 Task: Find a one-way business class flight for 2 passengers from Siwa Oasis to Punta Cana on October 14, and filter by specific airlines.
Action: Mouse pressed left at (337, 194)
Screenshot: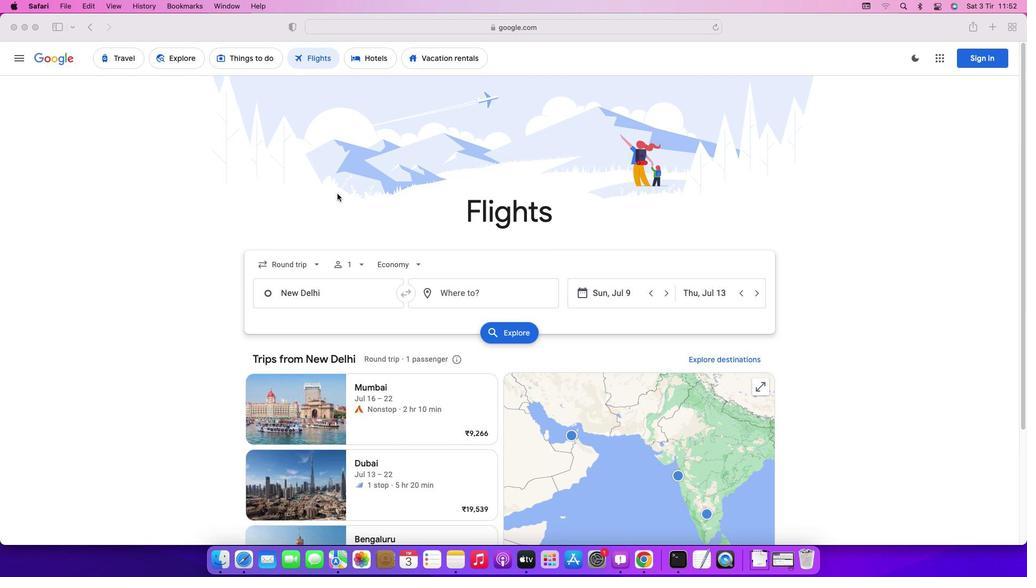 
Action: Mouse moved to (306, 263)
Screenshot: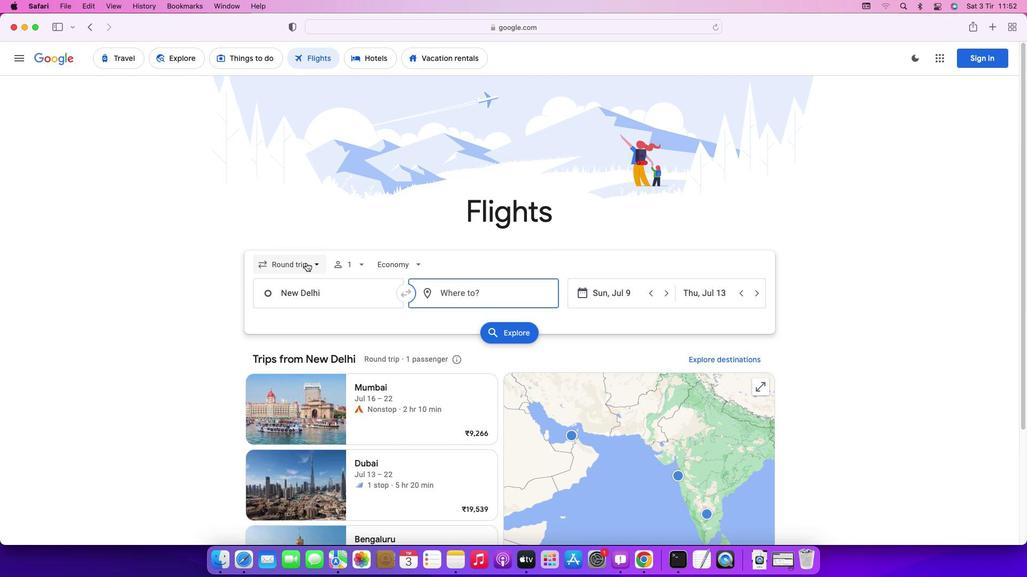 
Action: Mouse pressed left at (306, 263)
Screenshot: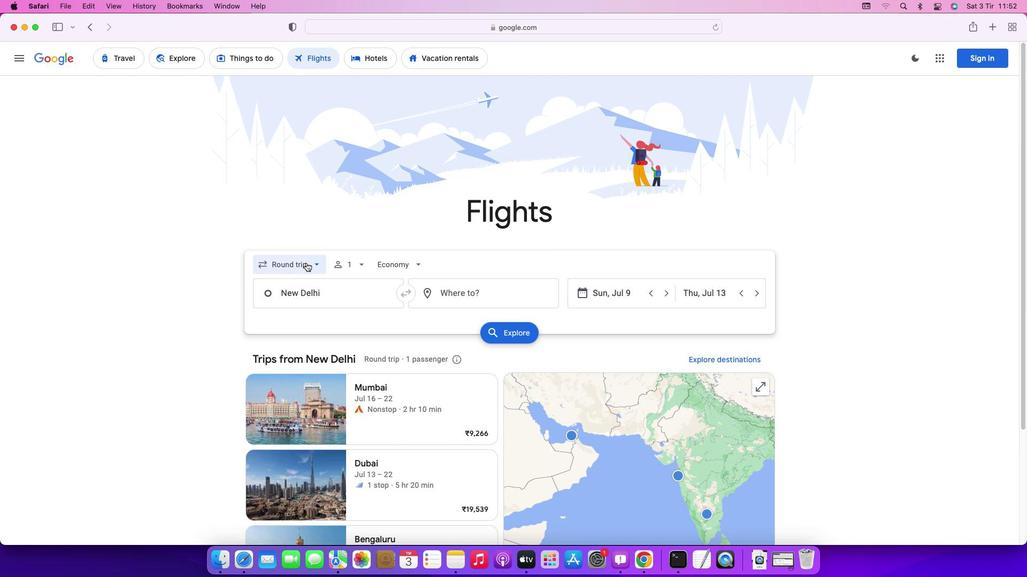 
Action: Mouse moved to (298, 317)
Screenshot: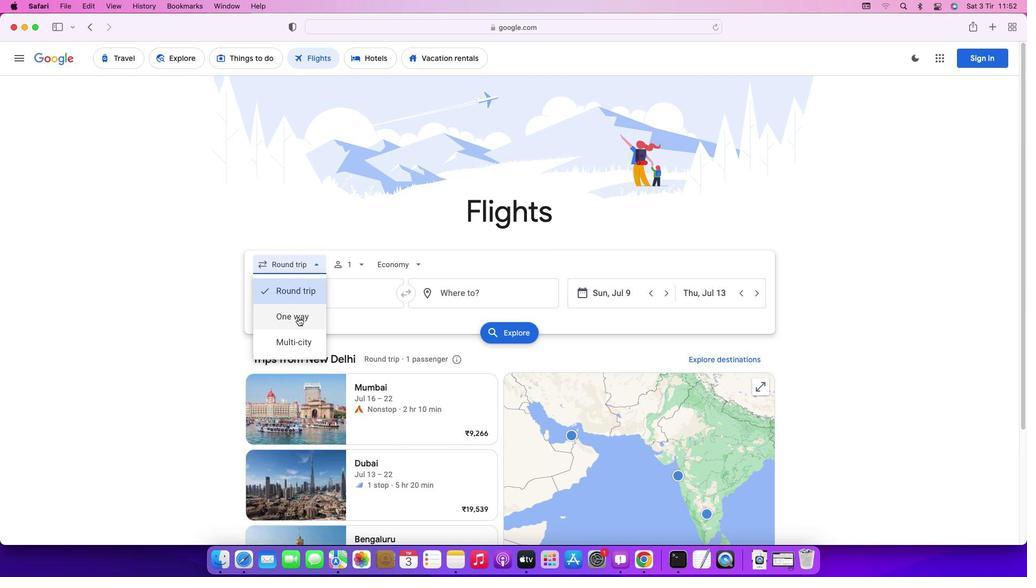
Action: Mouse pressed left at (298, 317)
Screenshot: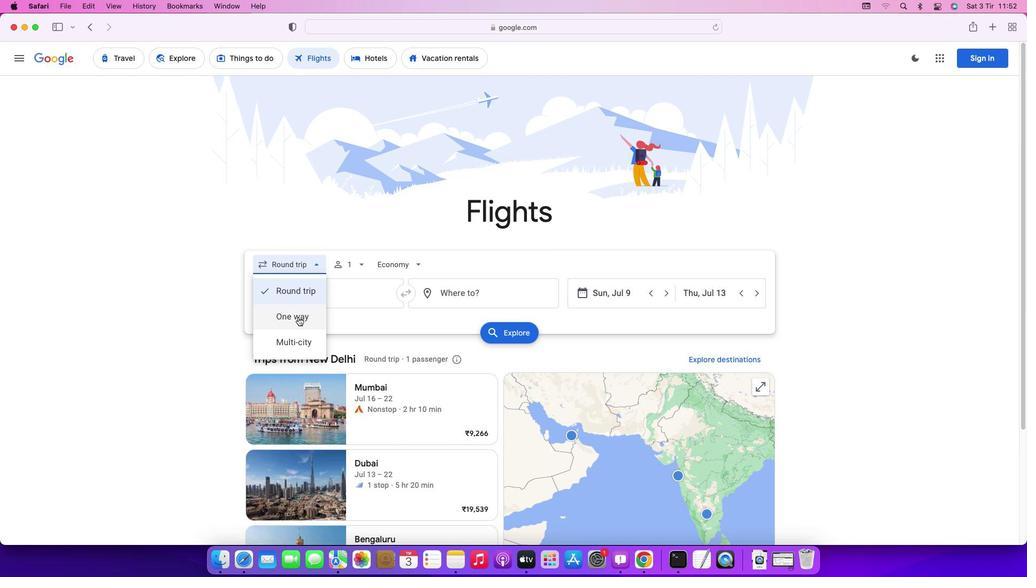 
Action: Mouse moved to (353, 265)
Screenshot: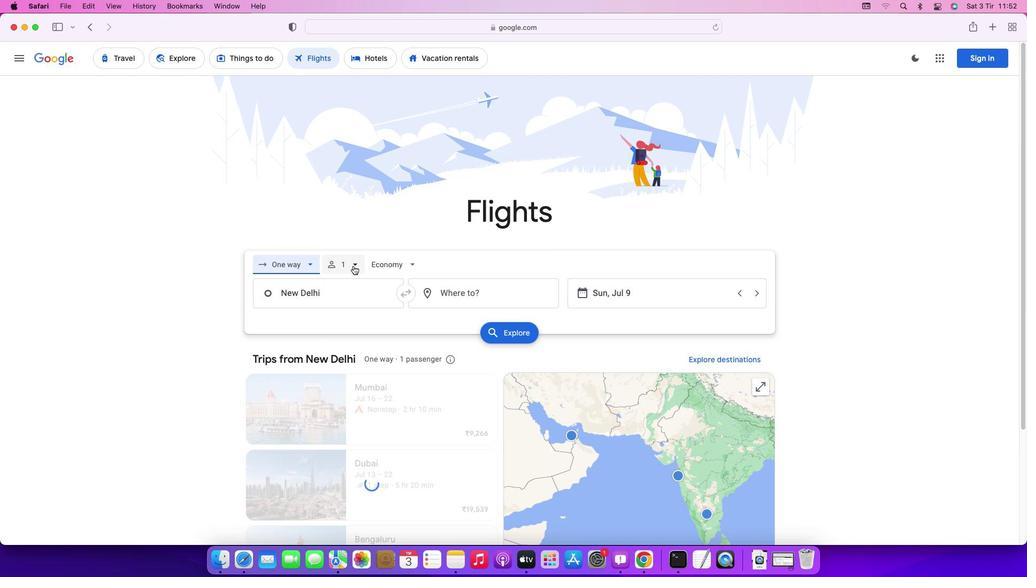 
Action: Mouse pressed left at (353, 265)
Screenshot: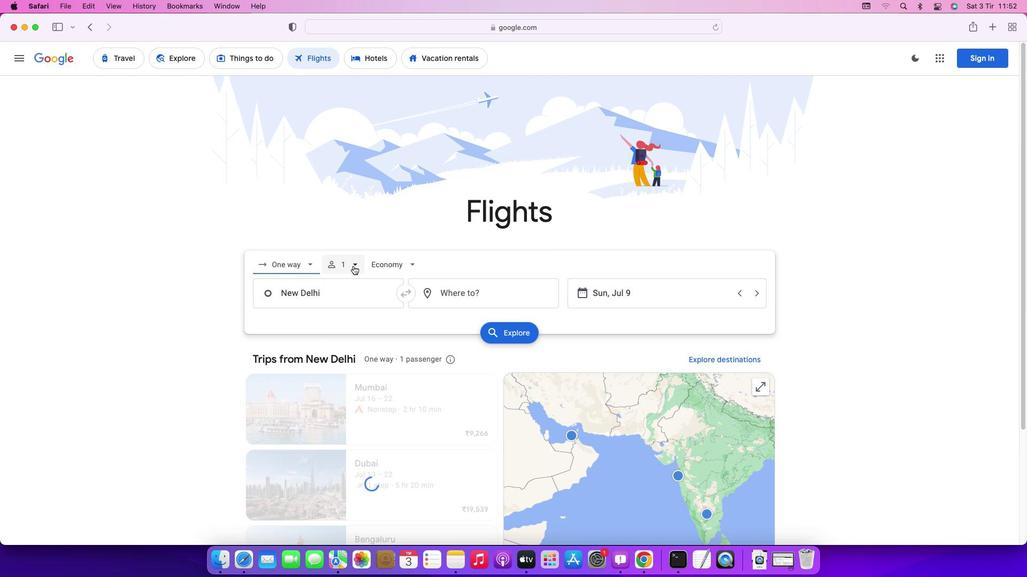 
Action: Mouse moved to (438, 292)
Screenshot: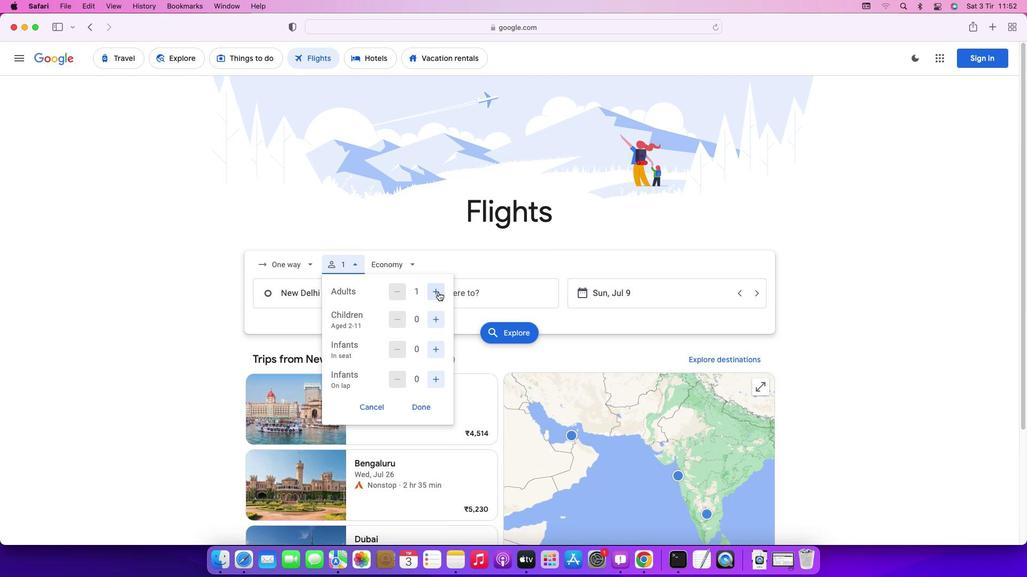 
Action: Mouse pressed left at (438, 292)
Screenshot: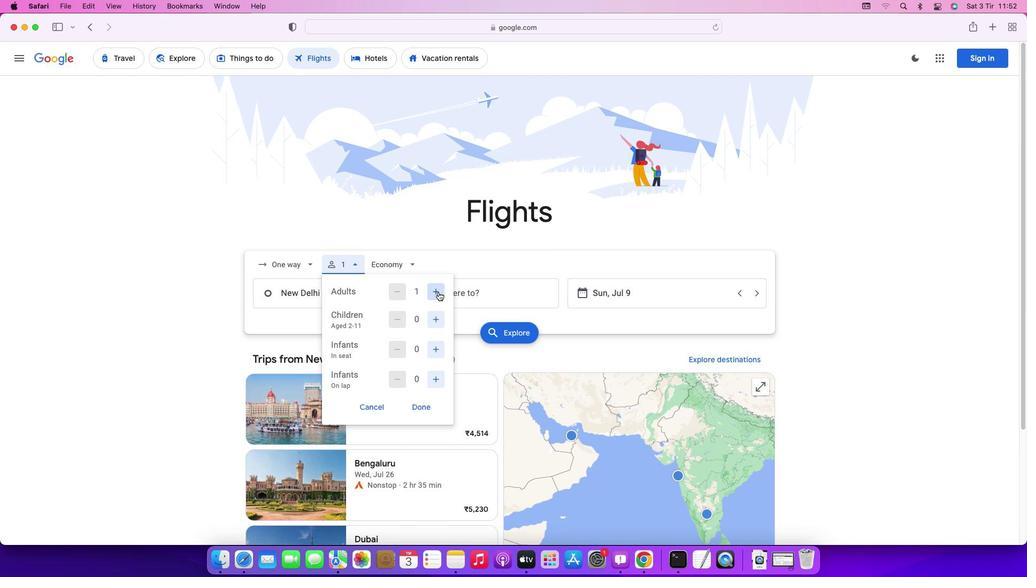 
Action: Mouse moved to (422, 407)
Screenshot: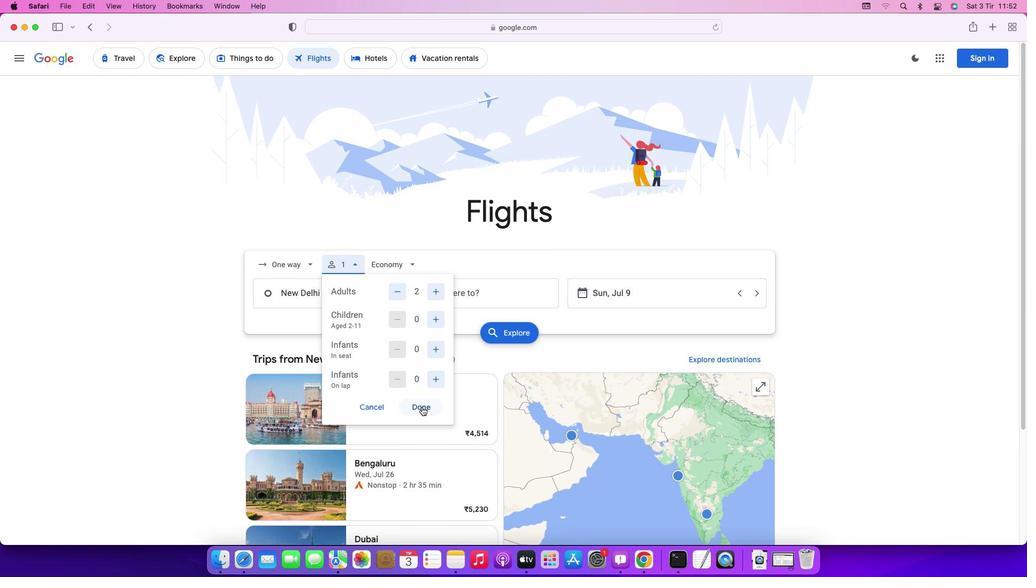
Action: Mouse pressed left at (422, 407)
Screenshot: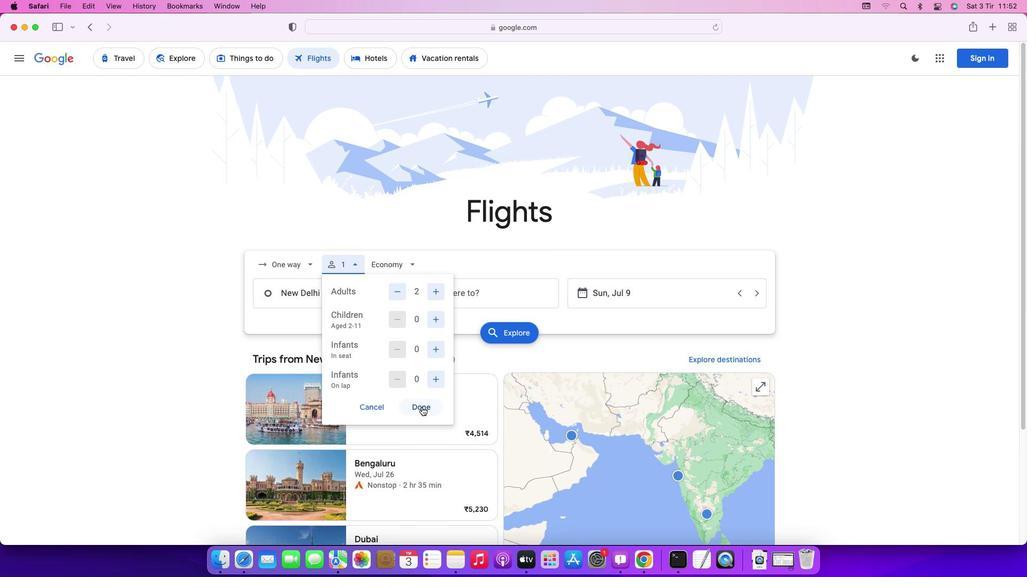 
Action: Mouse moved to (400, 266)
Screenshot: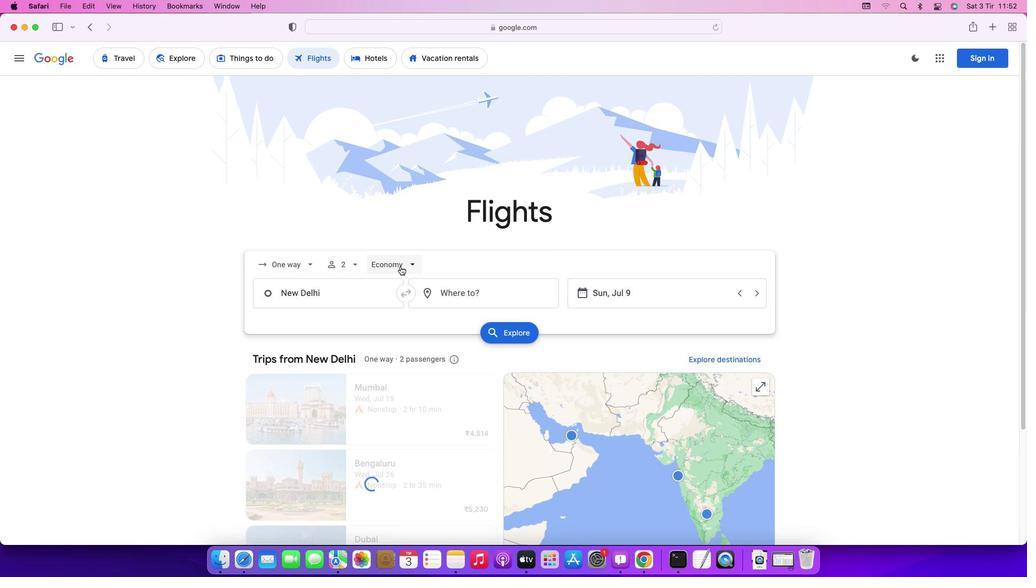 
Action: Mouse pressed left at (400, 266)
Screenshot: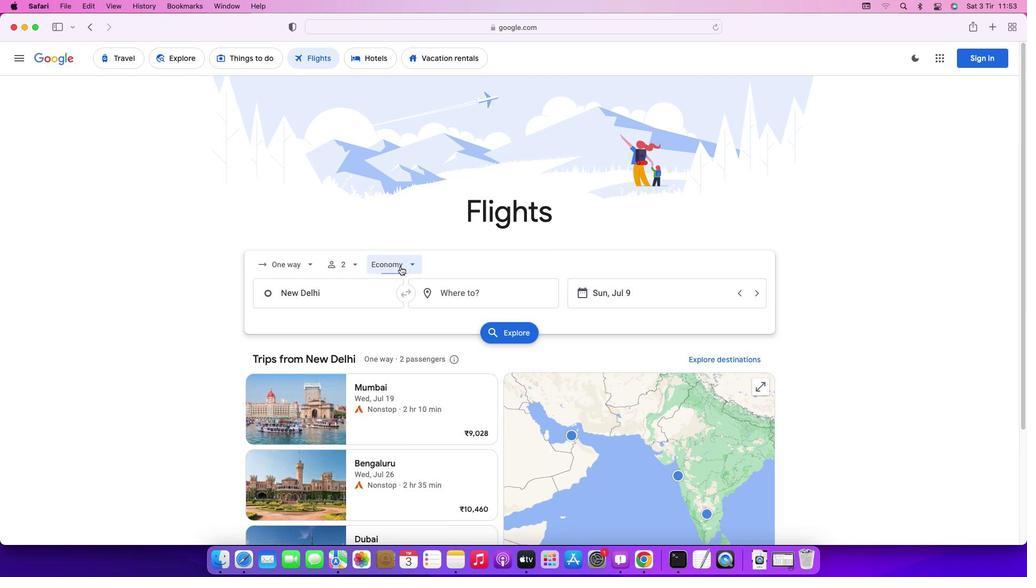 
Action: Mouse moved to (416, 340)
Screenshot: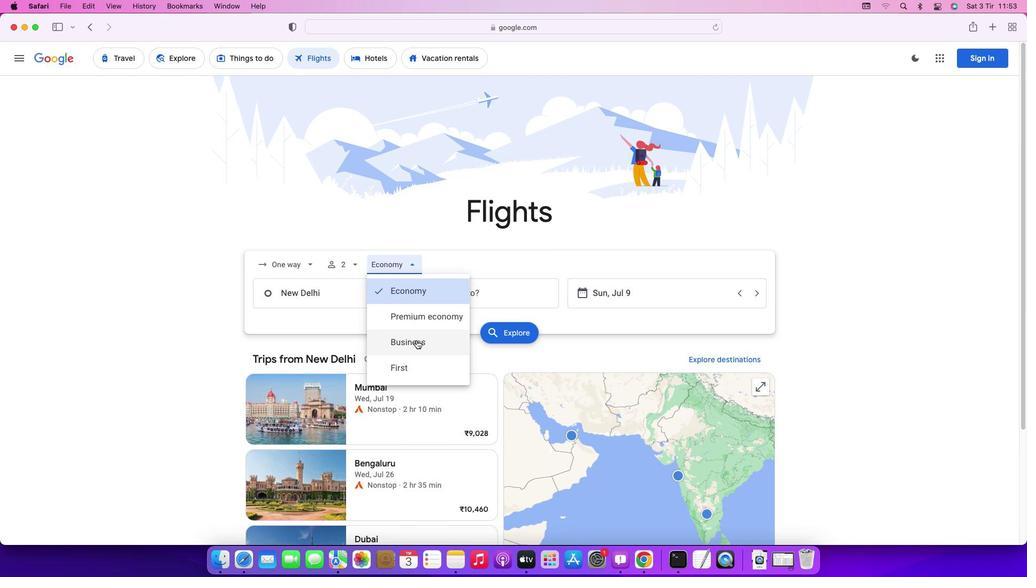 
Action: Mouse pressed left at (416, 340)
Screenshot: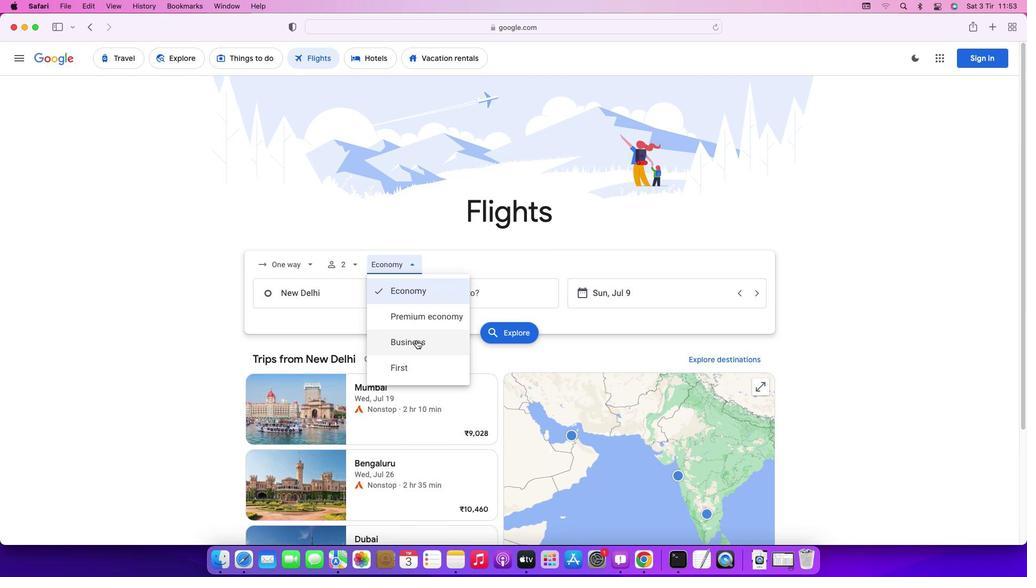 
Action: Mouse moved to (326, 292)
Screenshot: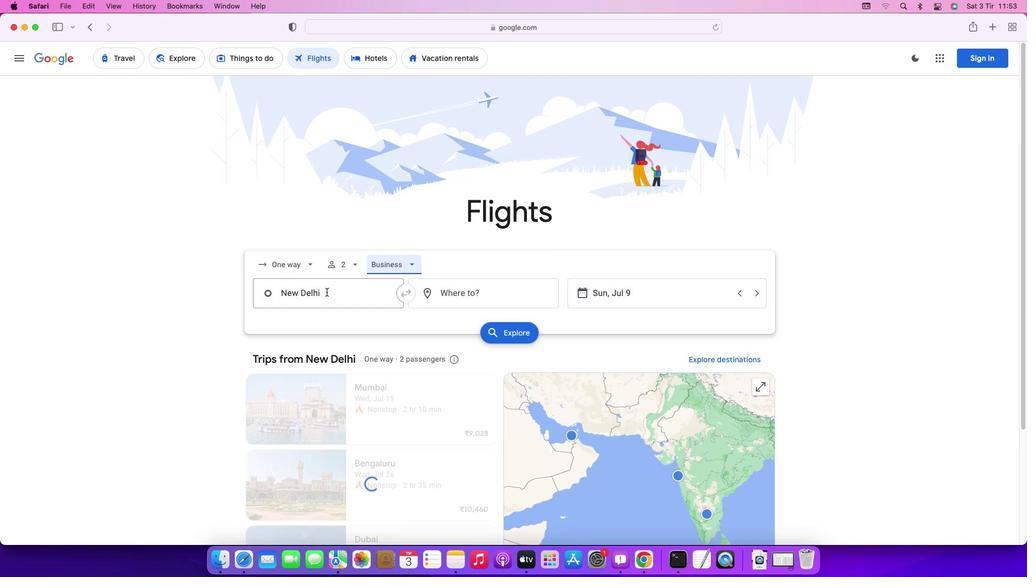 
Action: Mouse pressed left at (326, 292)
Screenshot: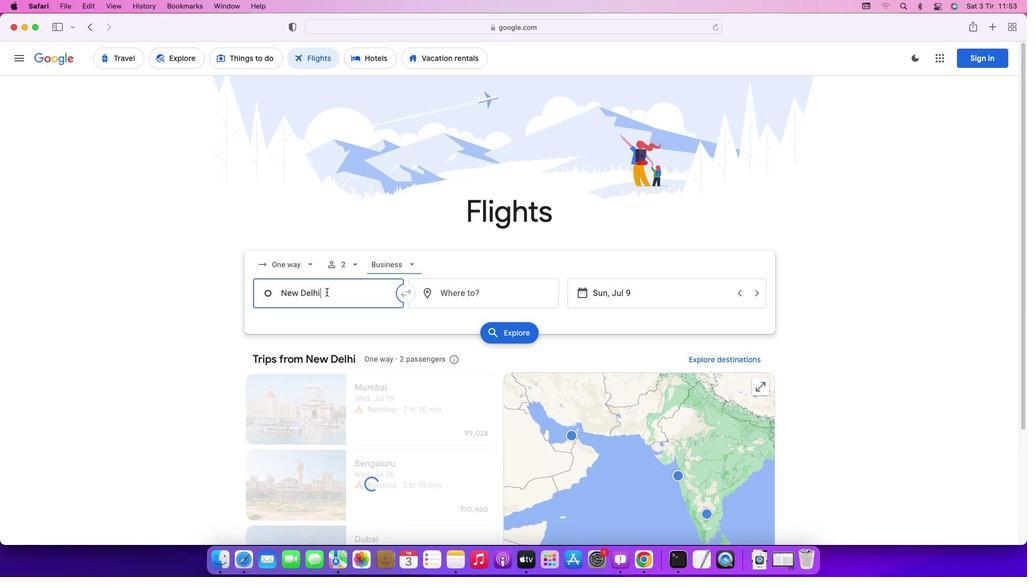 
Action: Key pressed Key.backspaceKey.caps_lock'S'Key.caps_lock'i''w''a'Key.enter
Screenshot: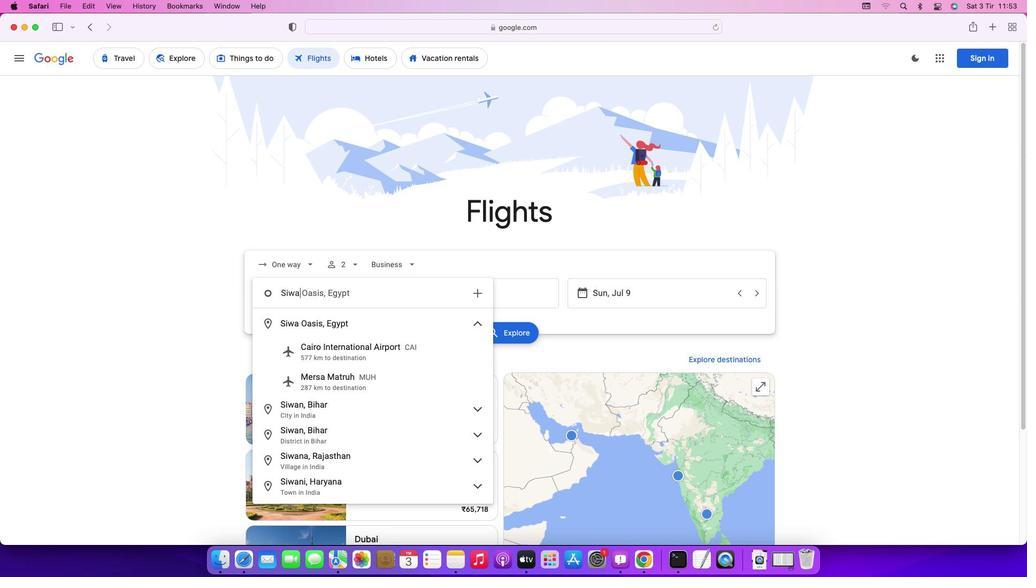 
Action: Mouse moved to (468, 294)
Screenshot: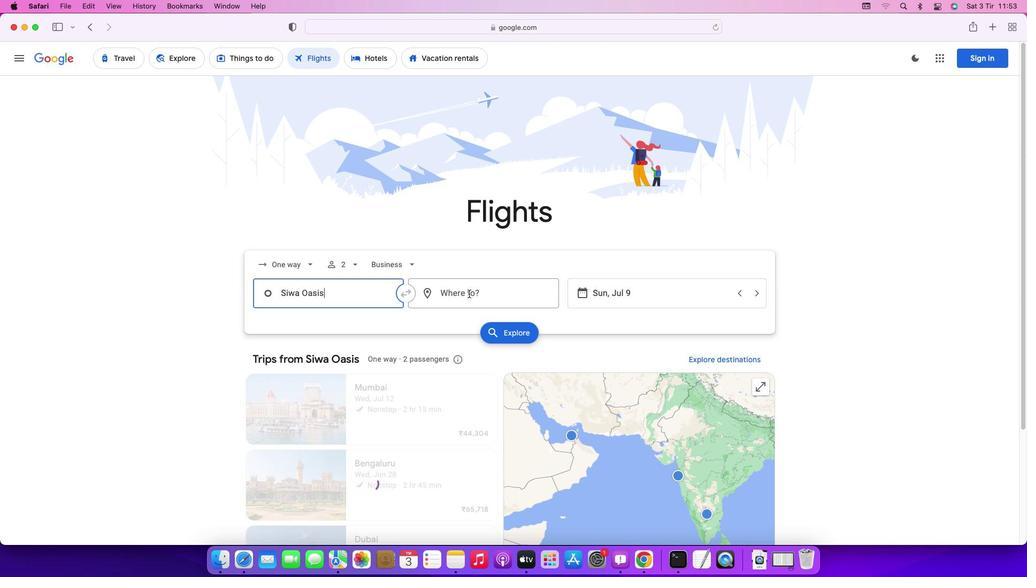 
Action: Mouse pressed left at (468, 294)
Screenshot: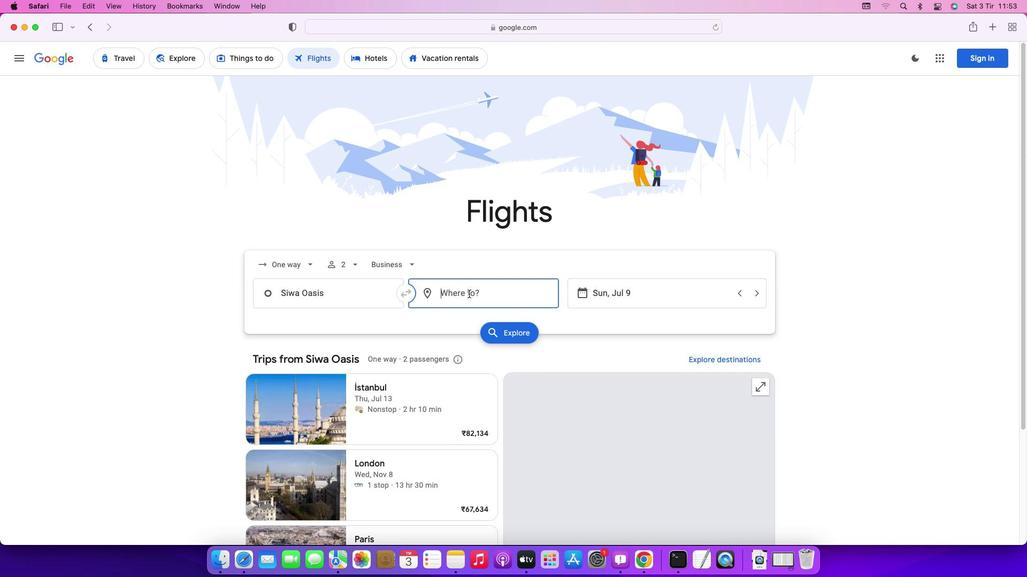 
Action: Key pressed Key.caps_lock'P'Key.caps_lock'u''n''t''a'Key.spaceKey.caps_lock'C'Key.caps_lock'a''n''a'Key.enter
Screenshot: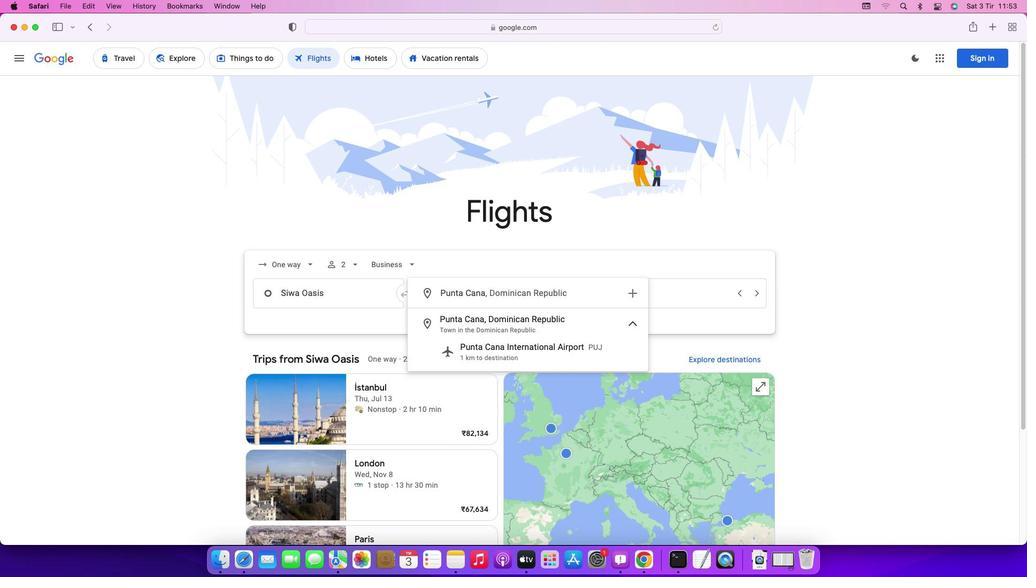 
Action: Mouse moved to (647, 298)
Screenshot: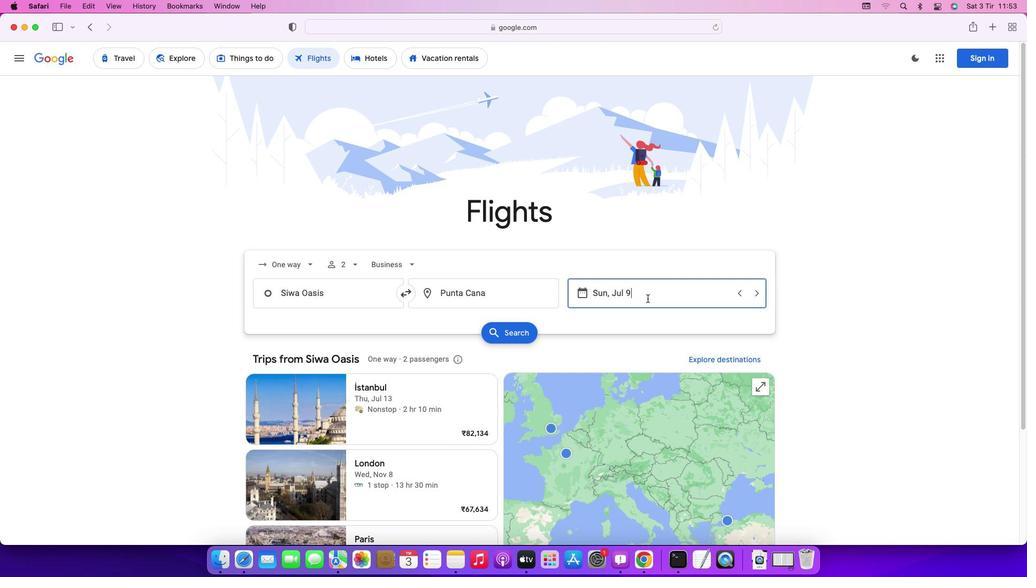 
Action: Mouse pressed left at (647, 298)
Screenshot: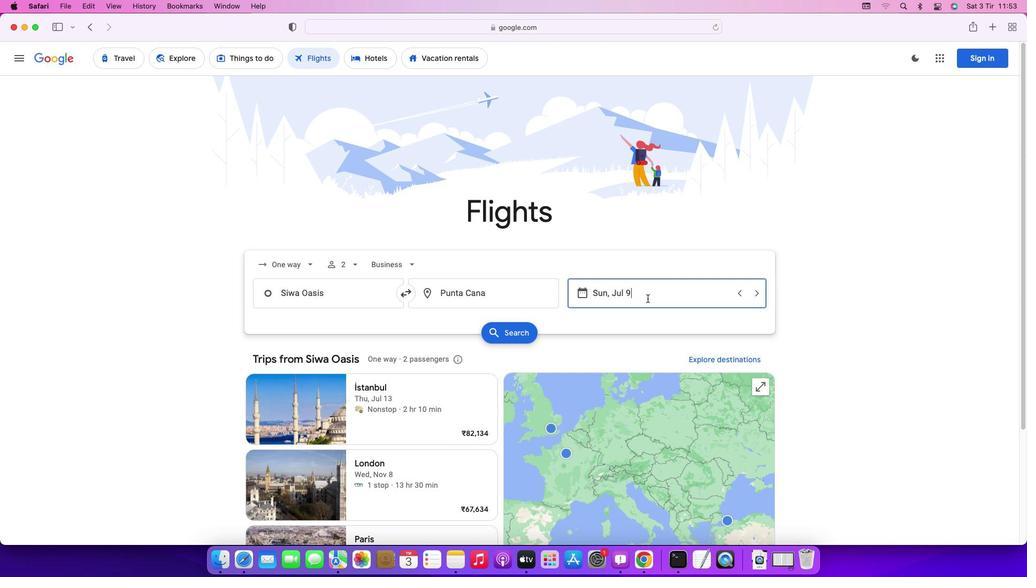 
Action: Mouse moved to (775, 402)
Screenshot: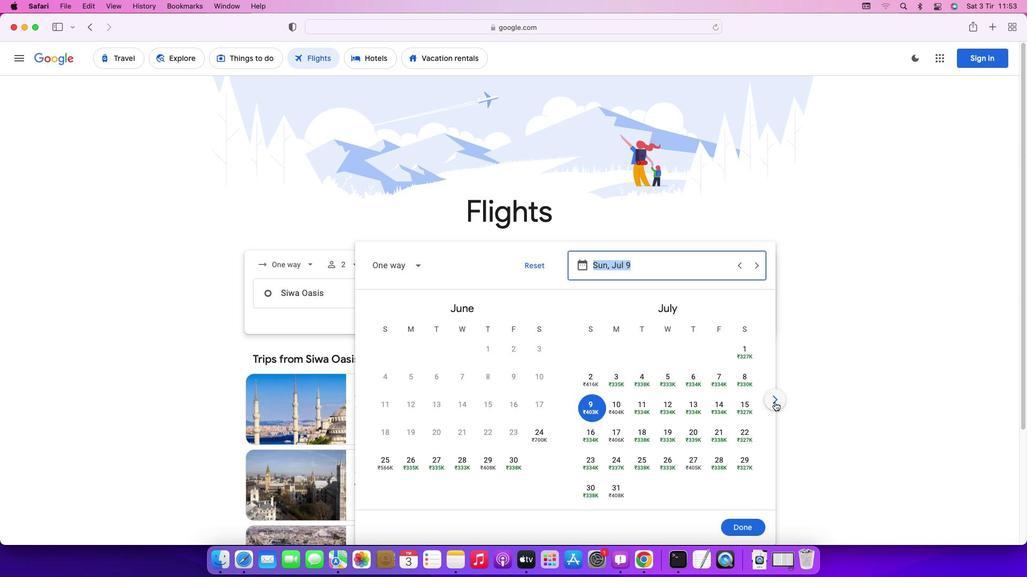 
Action: Mouse pressed left at (775, 402)
Screenshot: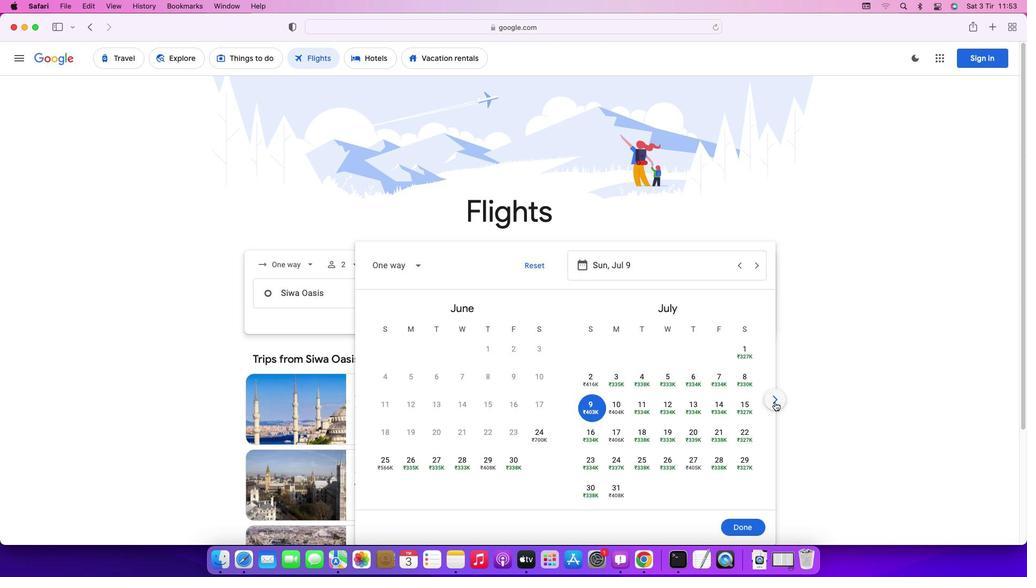 
Action: Mouse pressed left at (775, 402)
Screenshot: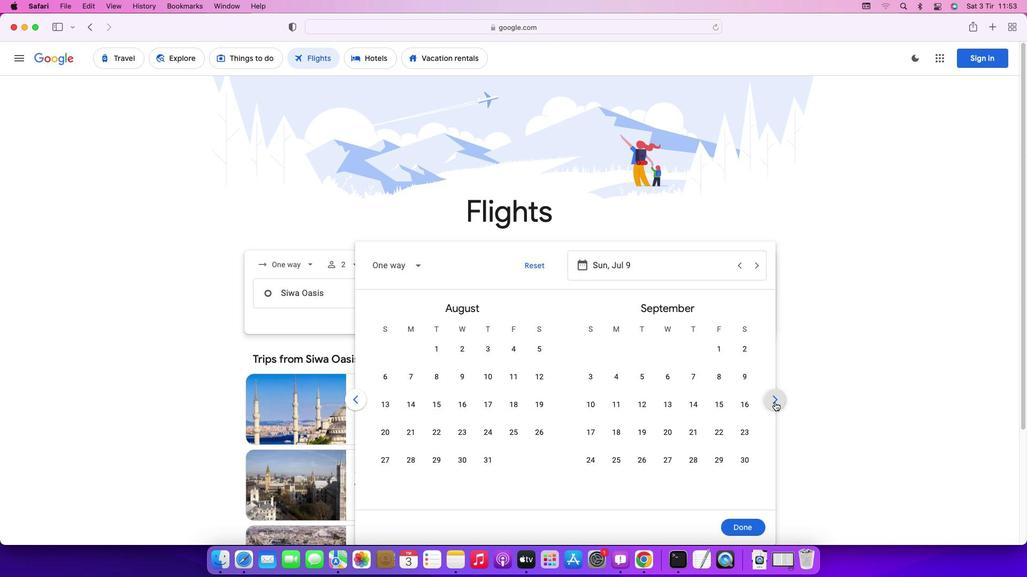 
Action: Mouse pressed left at (775, 402)
Screenshot: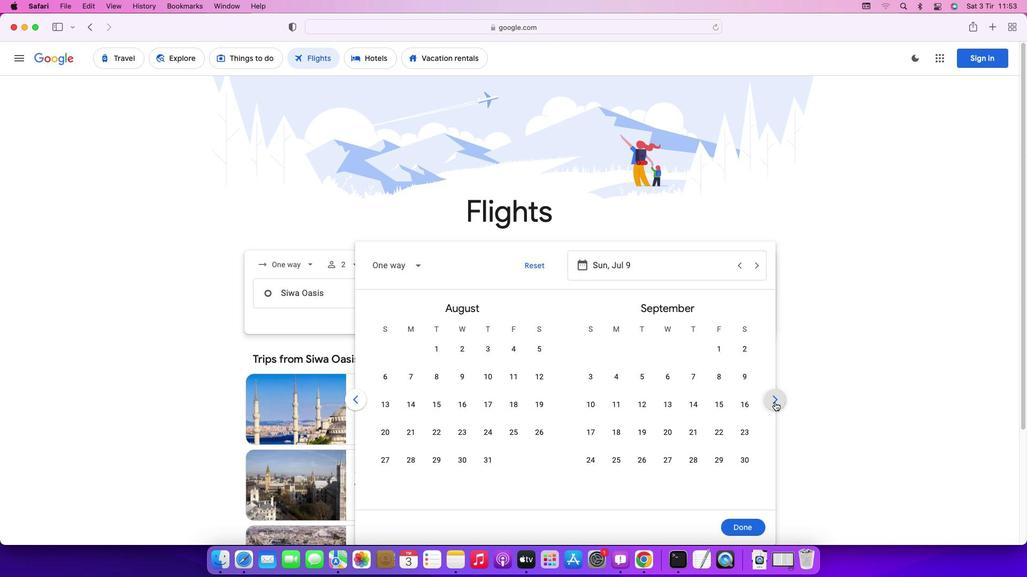 
Action: Mouse moved to (735, 372)
Screenshot: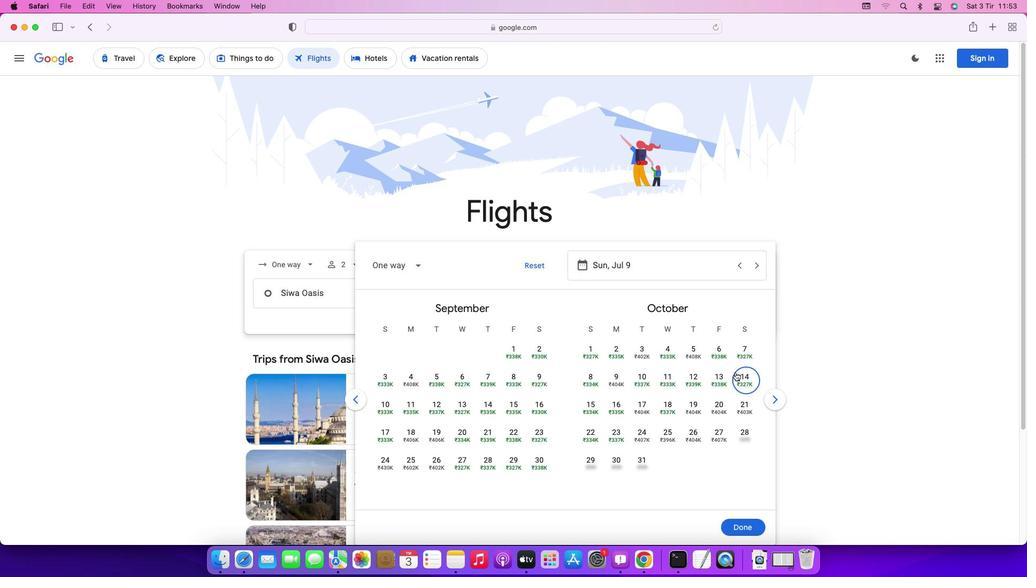 
Action: Mouse pressed left at (735, 372)
Screenshot: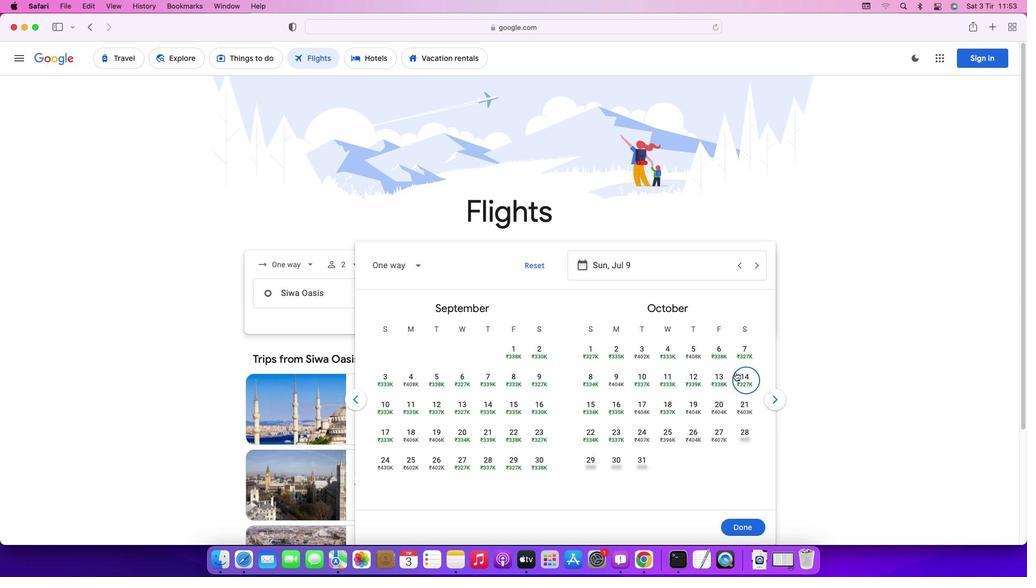 
Action: Mouse moved to (747, 530)
Screenshot: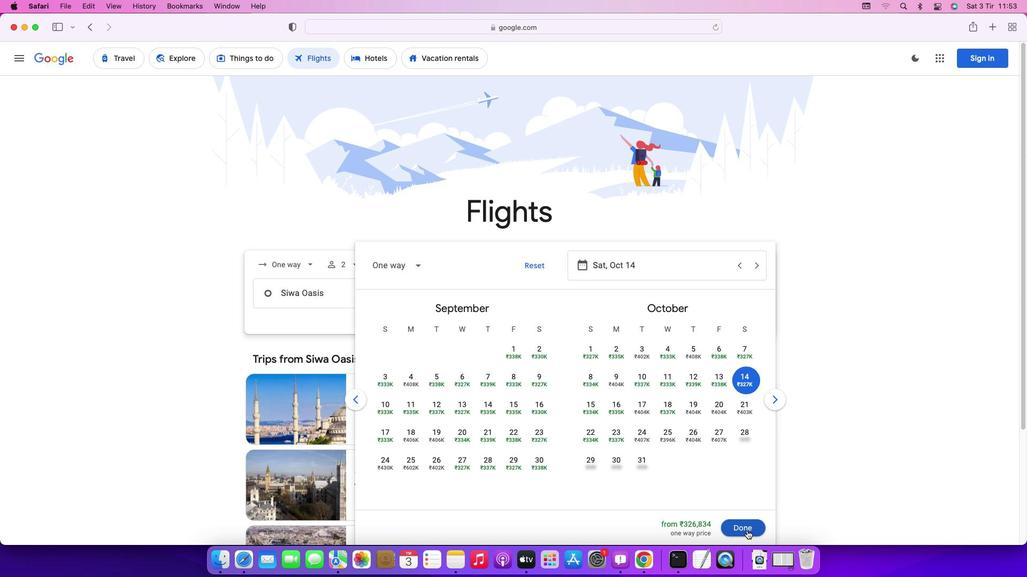 
Action: Mouse pressed left at (747, 530)
Screenshot: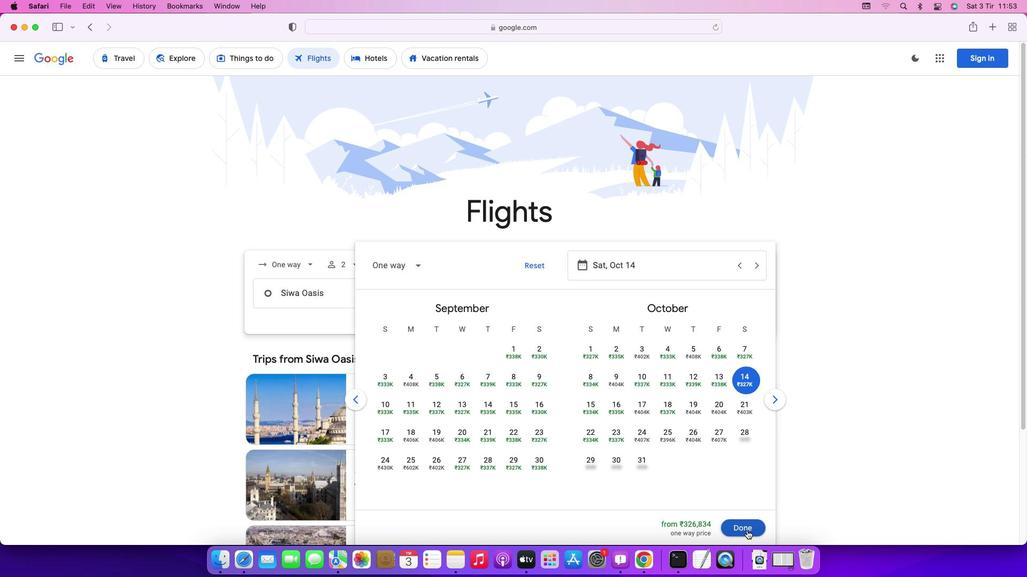 
Action: Mouse moved to (517, 337)
Screenshot: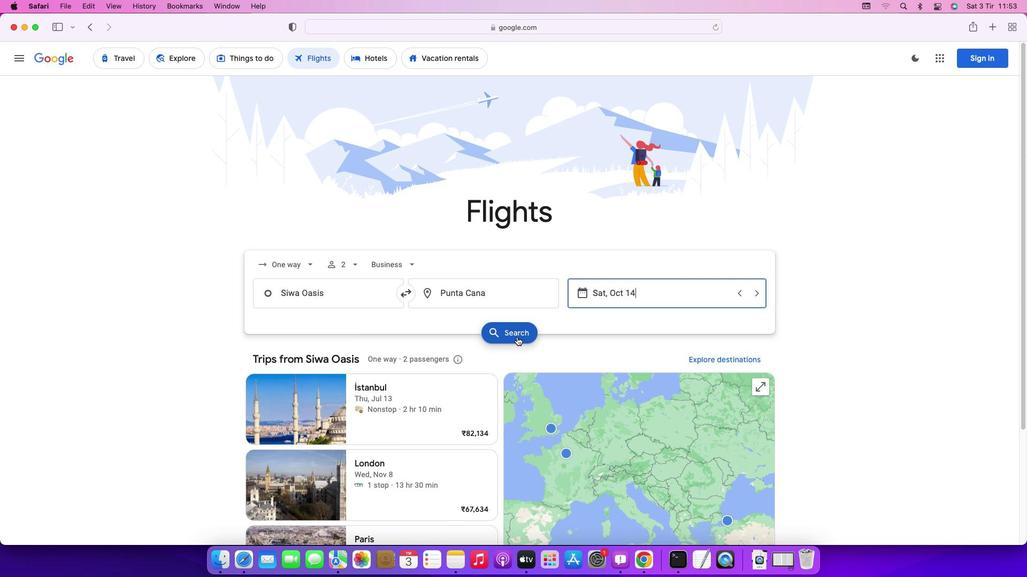 
Action: Mouse pressed left at (517, 337)
Screenshot: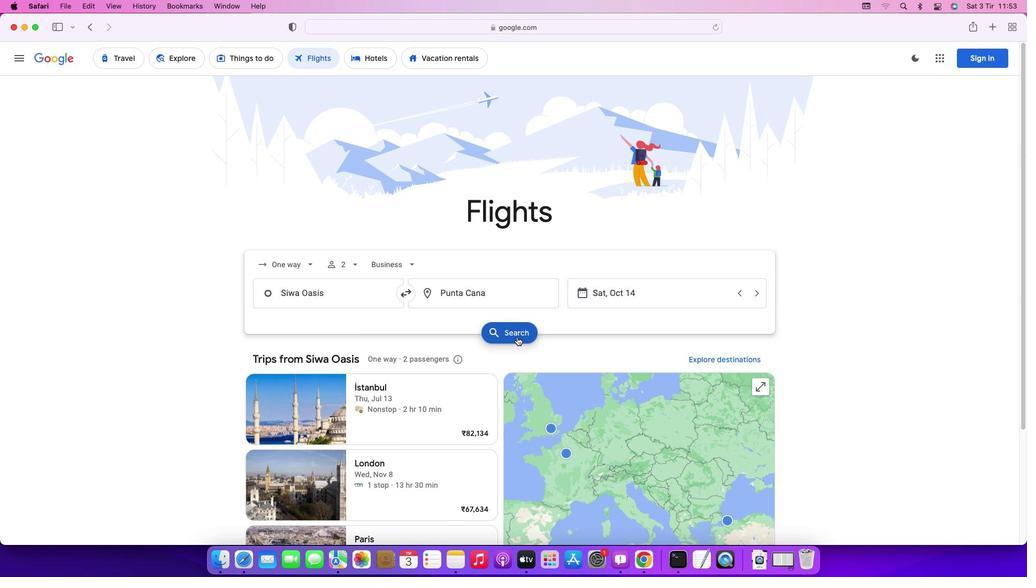 
Action: Mouse moved to (330, 152)
Screenshot: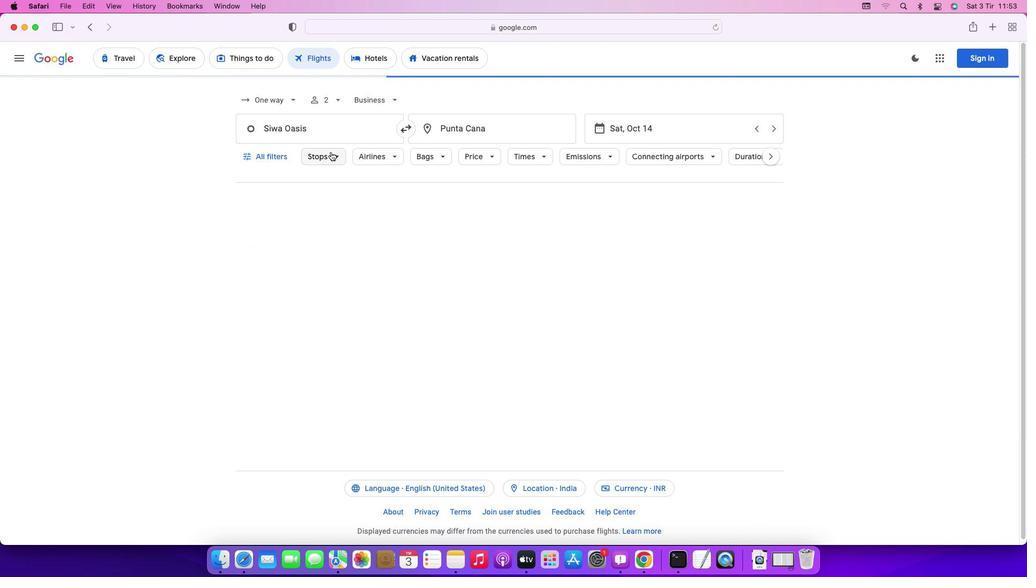 
Action: Mouse pressed left at (330, 152)
Screenshot: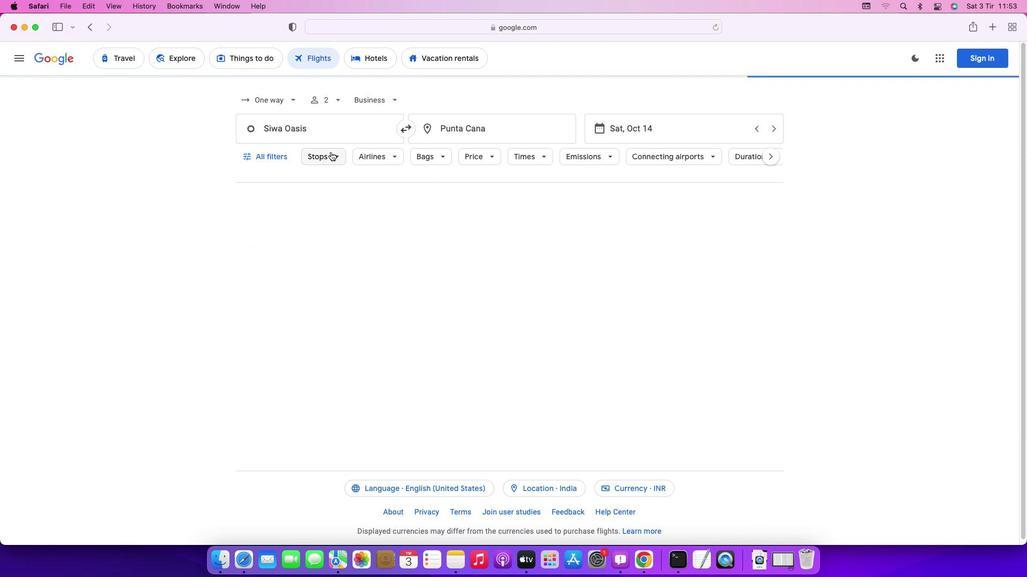 
Action: Mouse moved to (323, 209)
Screenshot: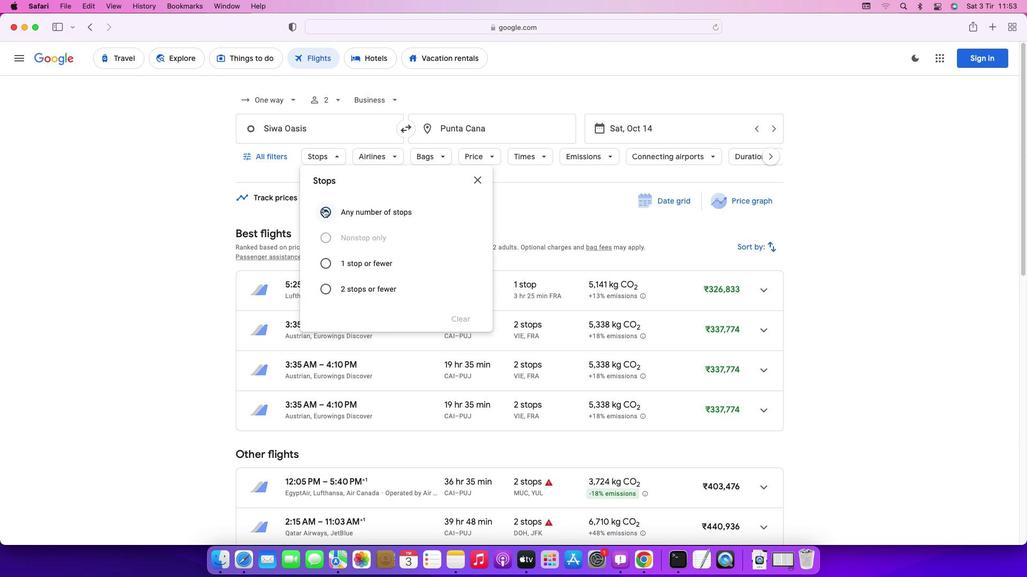 
Action: Mouse pressed left at (323, 209)
Screenshot: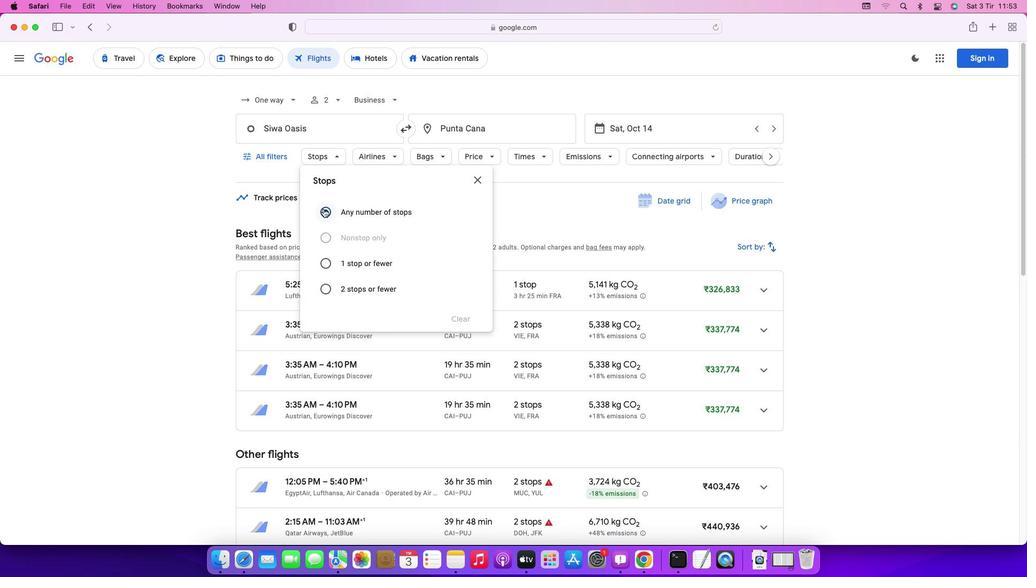 
Action: Mouse moved to (388, 157)
Screenshot: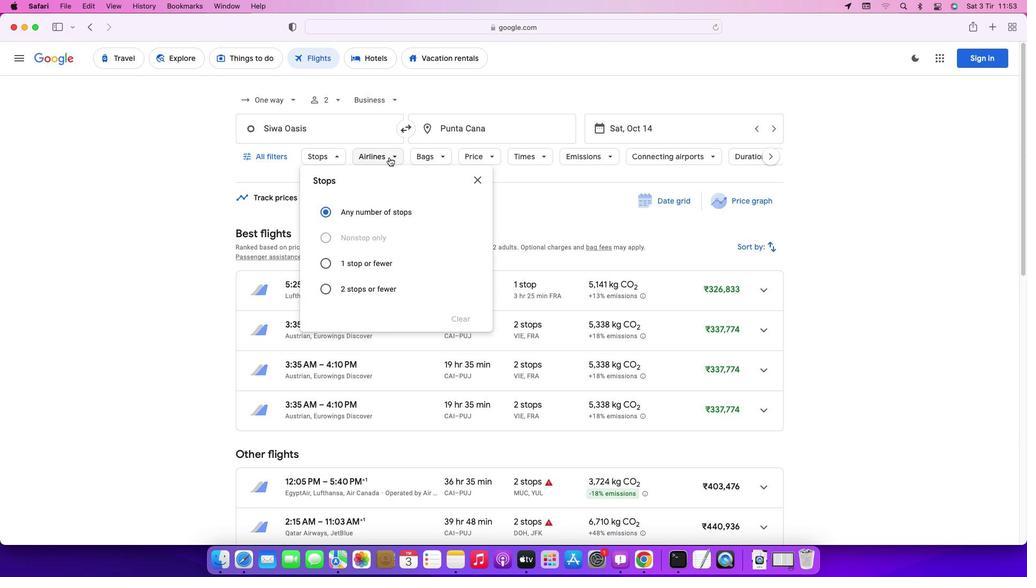 
Action: Mouse pressed left at (388, 157)
Screenshot: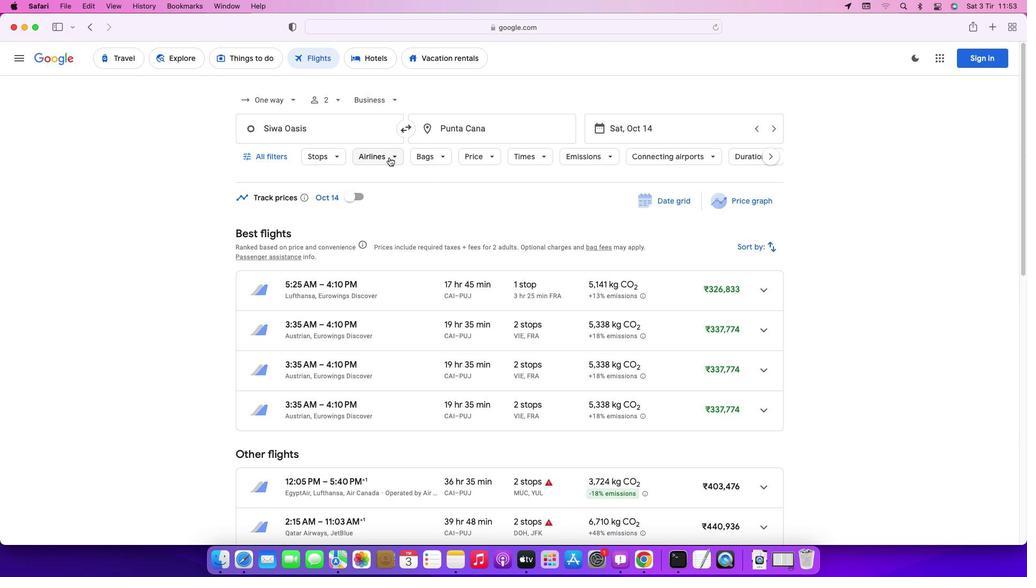 
Action: Mouse moved to (515, 212)
Screenshot: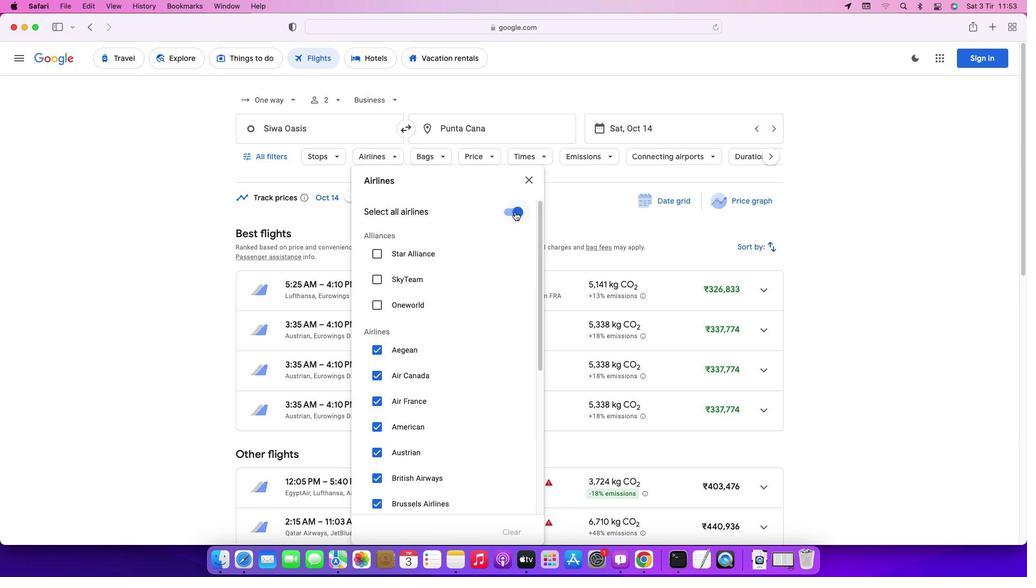 
Action: Mouse pressed left at (515, 212)
Screenshot: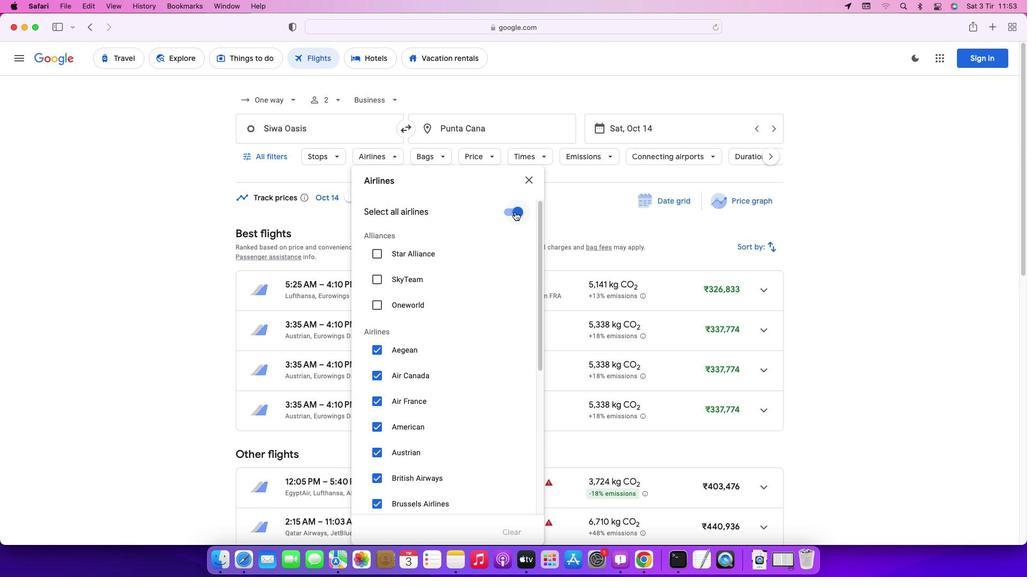 
Action: Mouse moved to (474, 342)
Screenshot: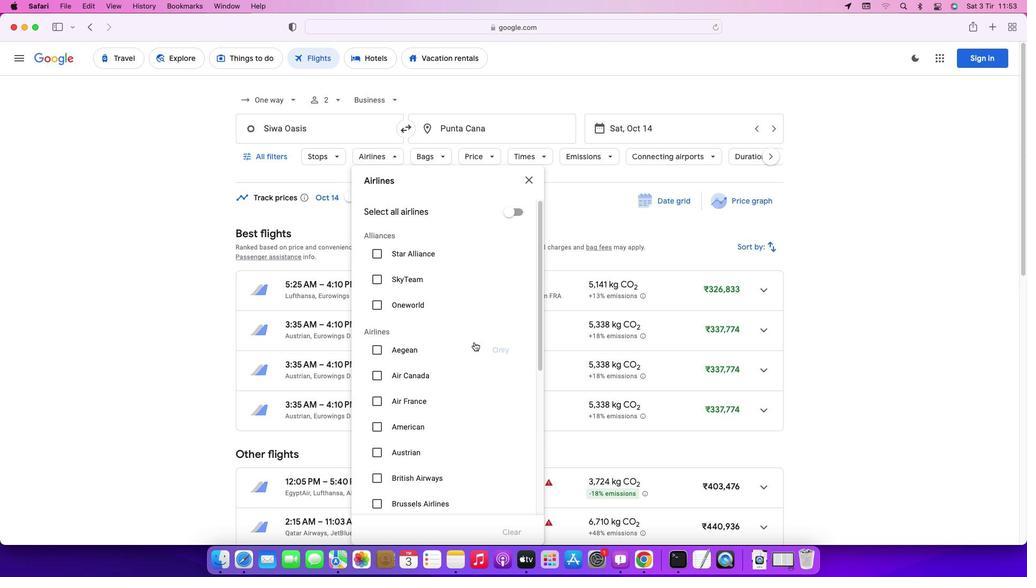 
Action: Mouse scrolled (474, 342) with delta (0, 0)
Screenshot: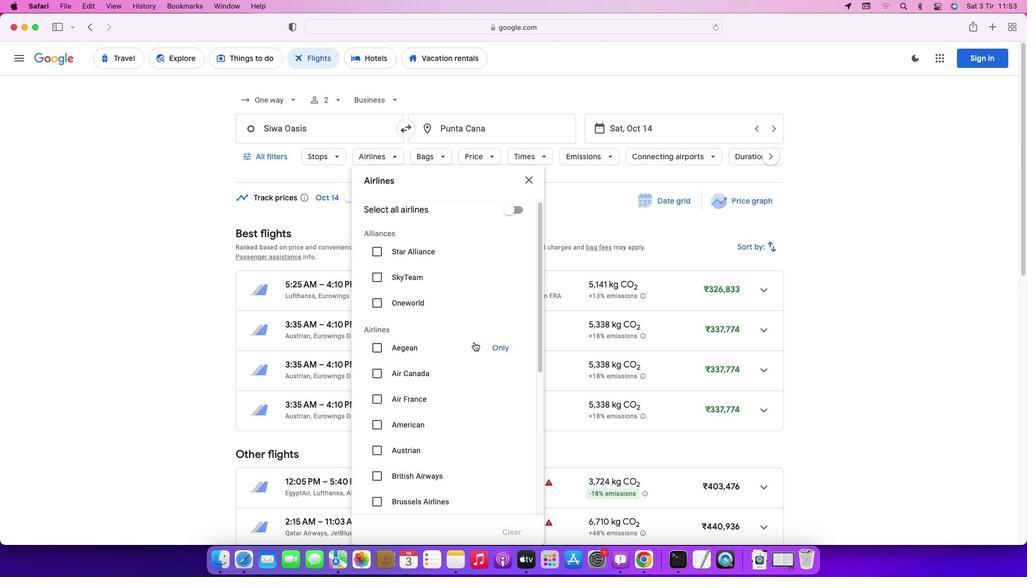 
Action: Mouse scrolled (474, 342) with delta (0, 0)
Screenshot: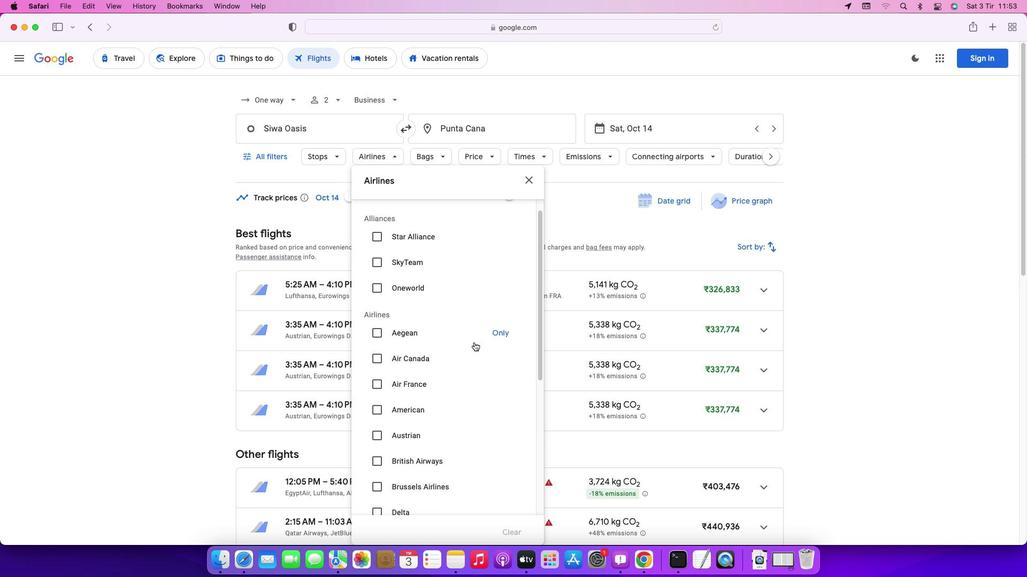 
Action: Mouse scrolled (474, 342) with delta (0, 0)
Screenshot: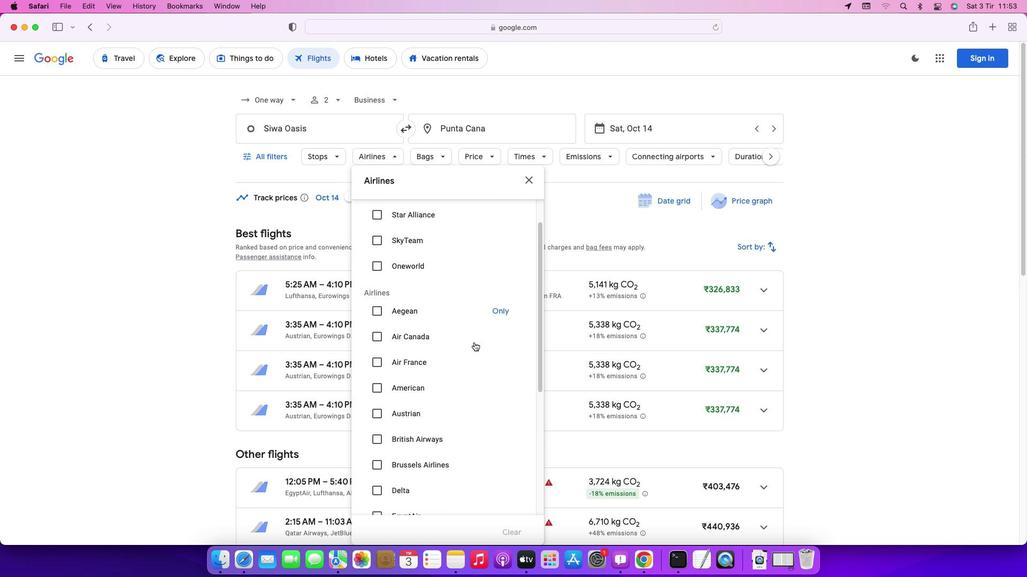 
Action: Mouse scrolled (474, 342) with delta (0, 0)
Screenshot: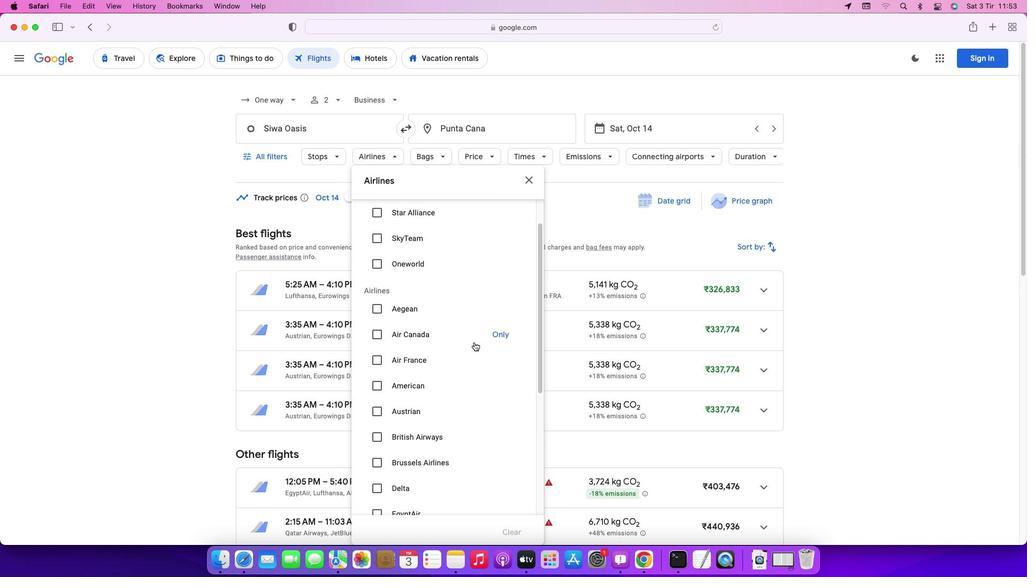 
Action: Mouse scrolled (474, 342) with delta (0, 0)
Screenshot: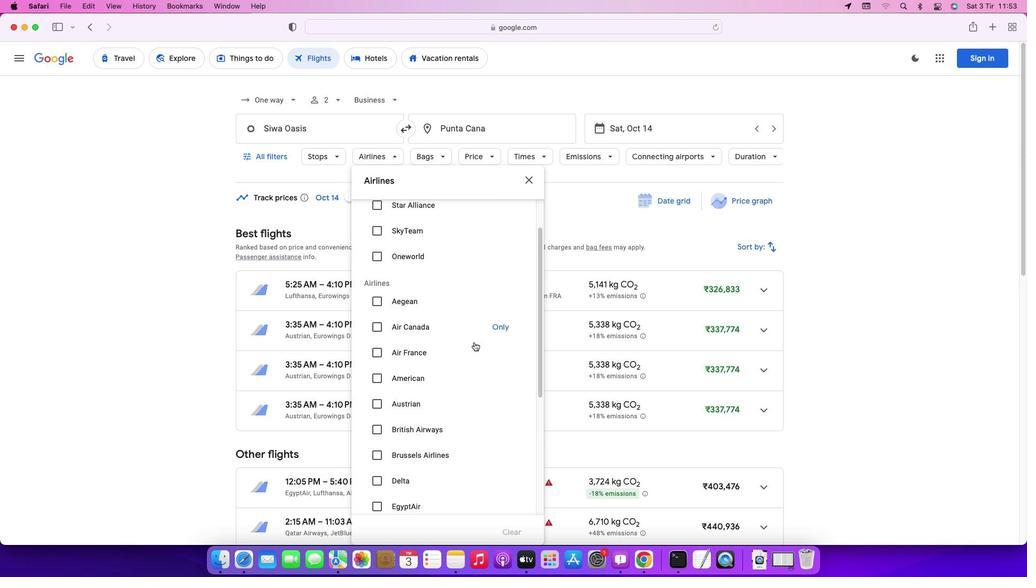 
Action: Mouse scrolled (474, 342) with delta (0, 0)
Screenshot: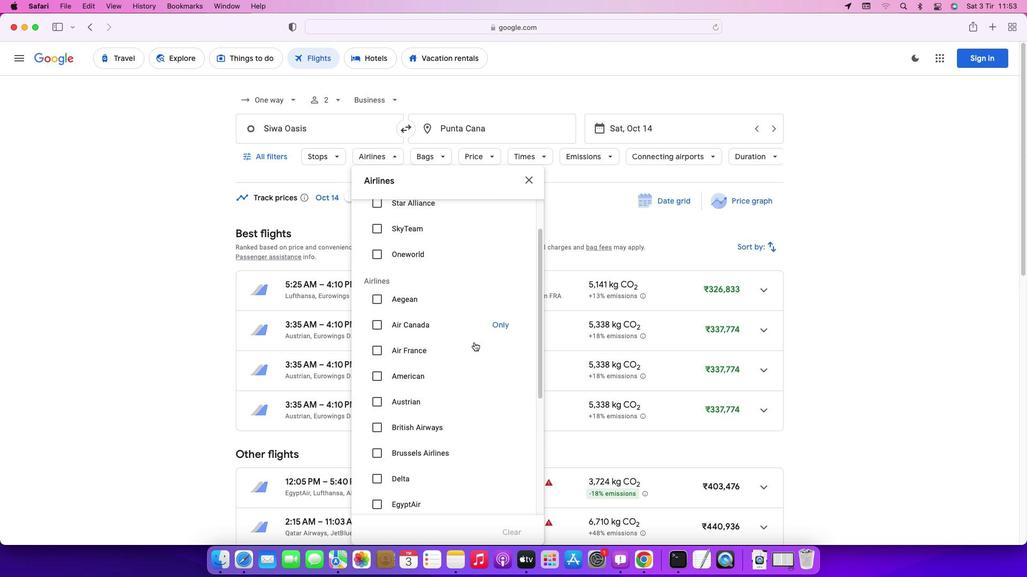 
Action: Mouse scrolled (474, 342) with delta (0, 0)
Screenshot: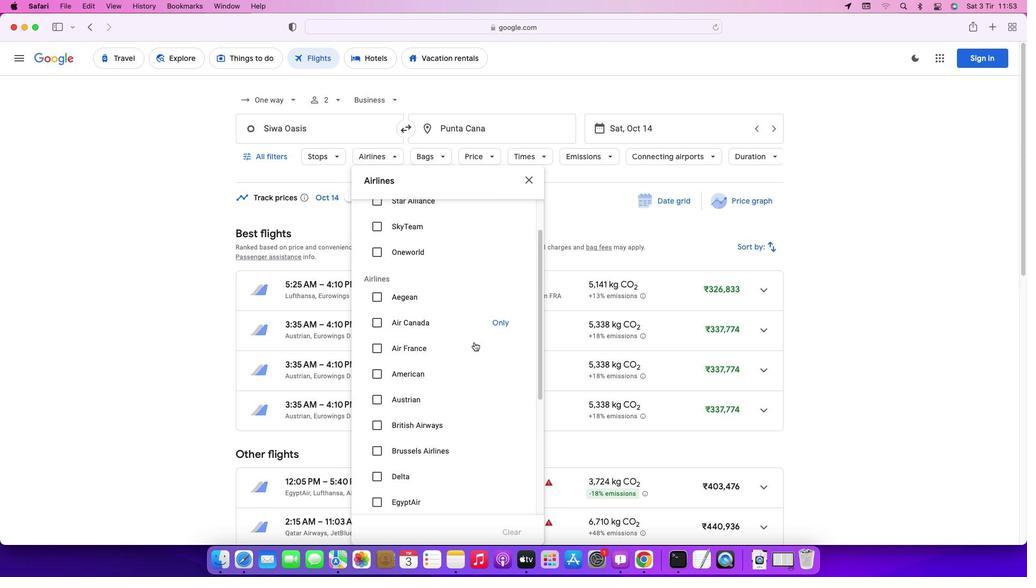 
Action: Mouse scrolled (474, 342) with delta (0, 0)
Screenshot: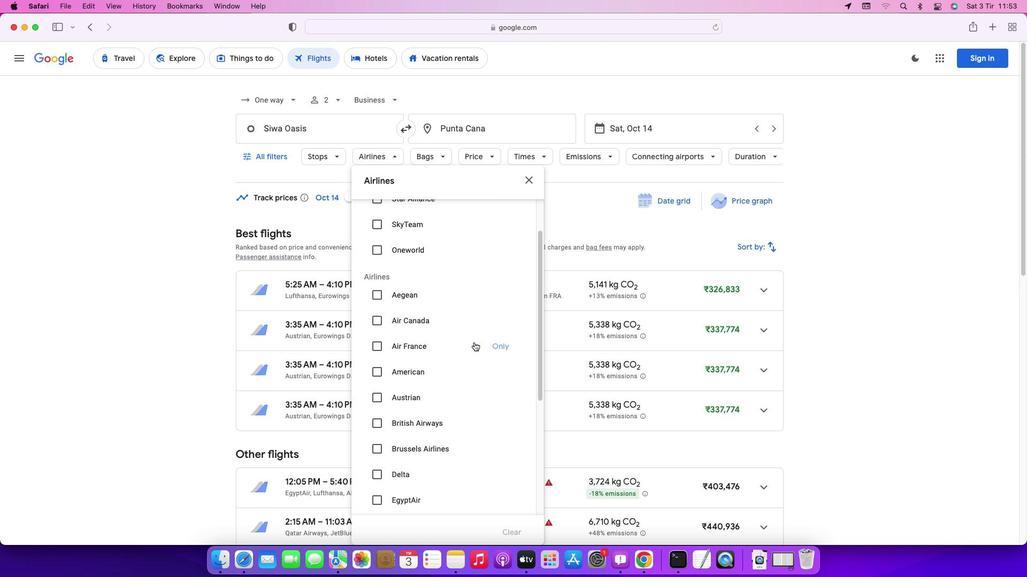 
Action: Mouse scrolled (474, 342) with delta (0, 0)
Screenshot: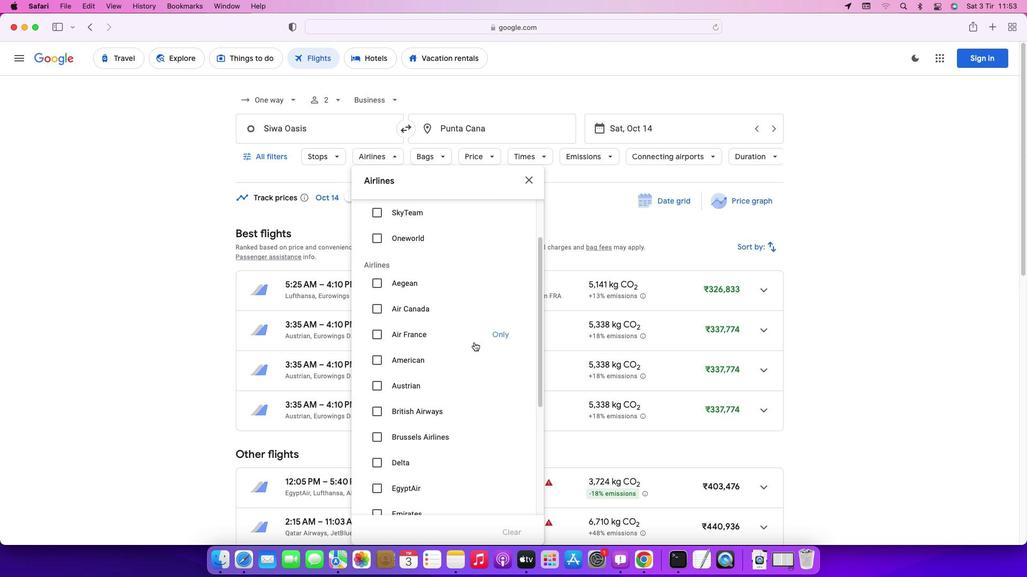 
Action: Mouse scrolled (474, 342) with delta (0, 0)
Screenshot: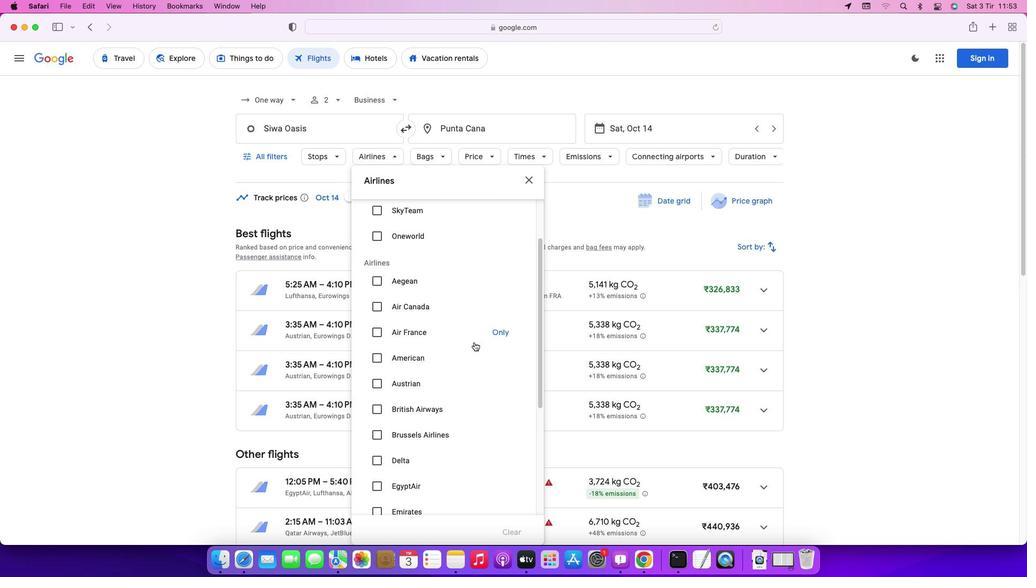 
Action: Mouse scrolled (474, 342) with delta (0, 0)
Screenshot: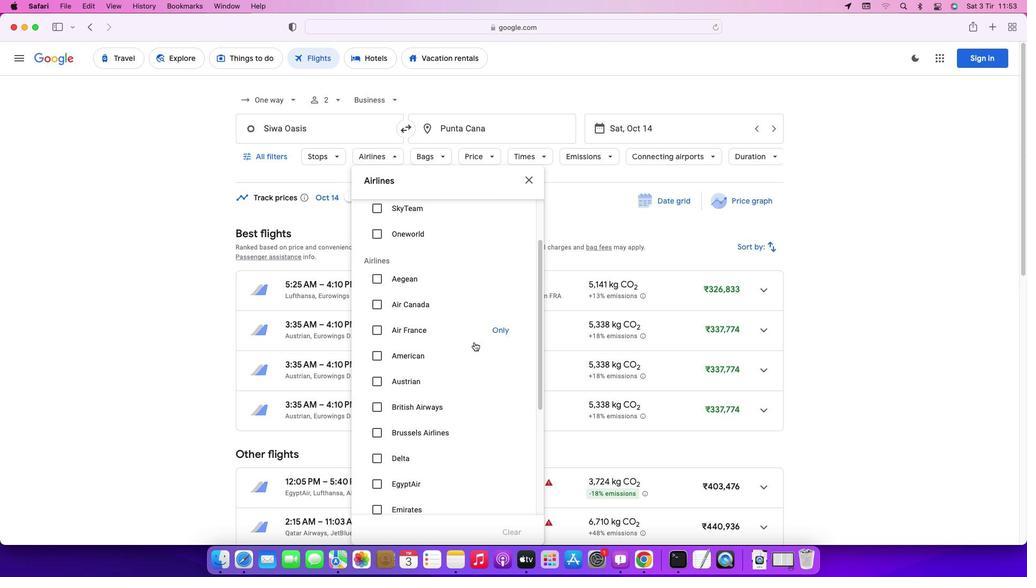 
Action: Mouse scrolled (474, 342) with delta (0, 0)
Screenshot: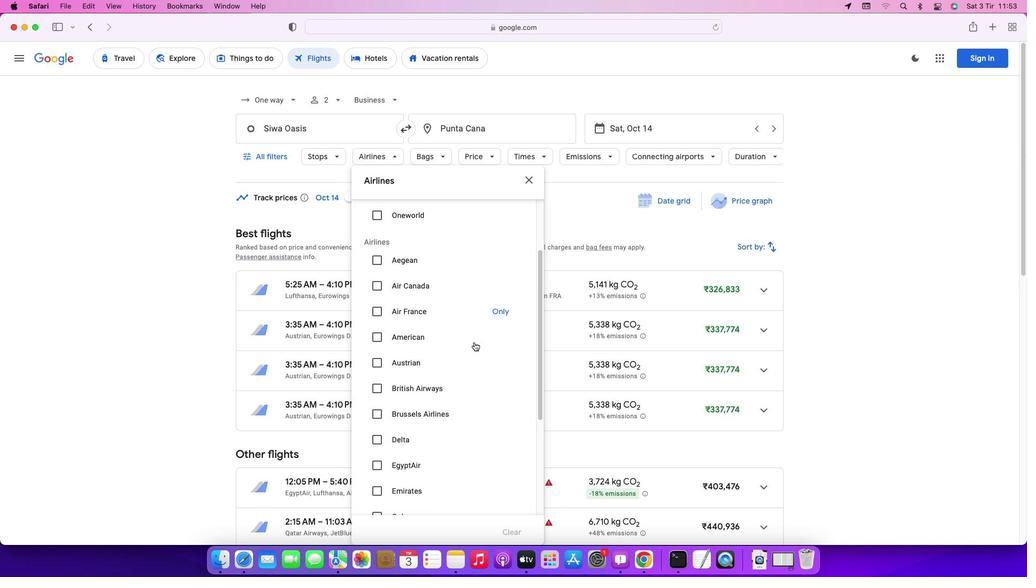 
Action: Mouse scrolled (474, 342) with delta (0, 0)
Screenshot: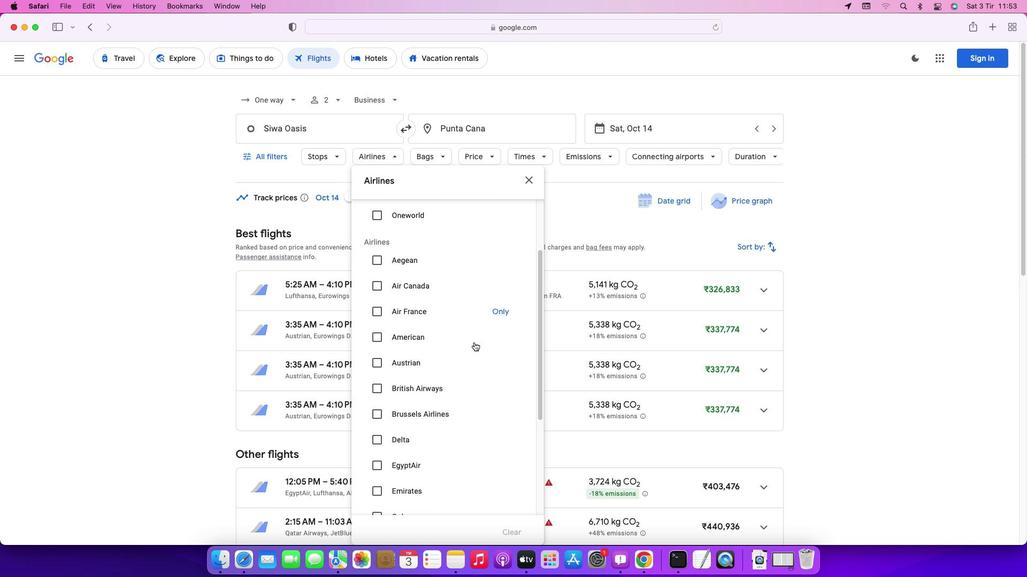 
Action: Mouse moved to (379, 488)
Screenshot: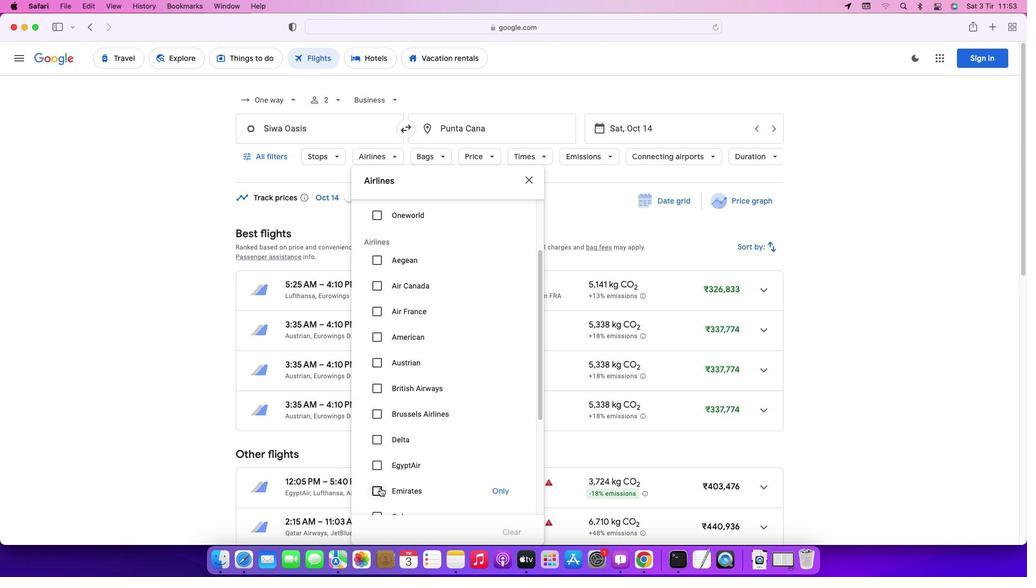 
Action: Mouse pressed left at (379, 488)
Screenshot: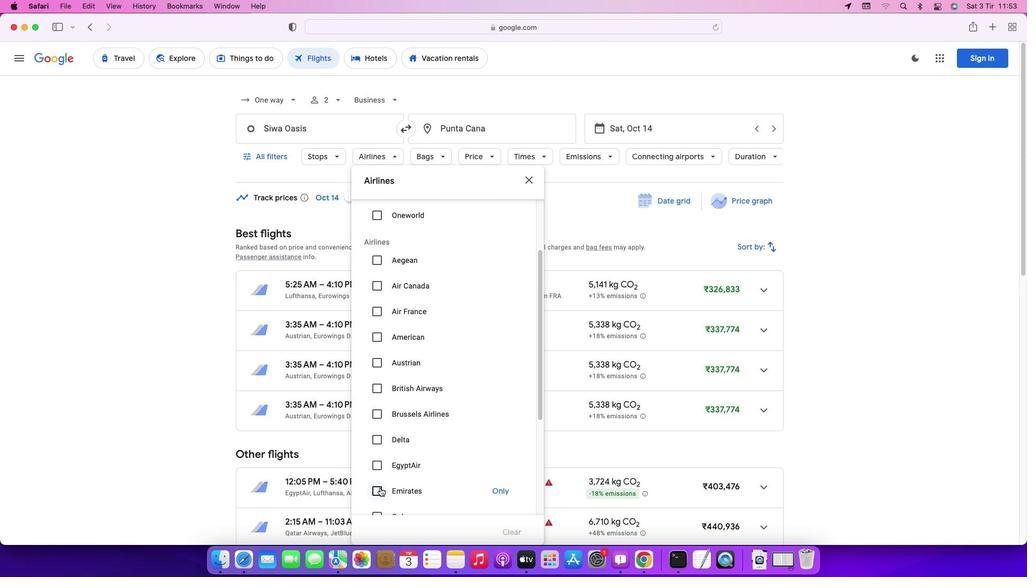 
Action: Mouse moved to (818, 344)
Screenshot: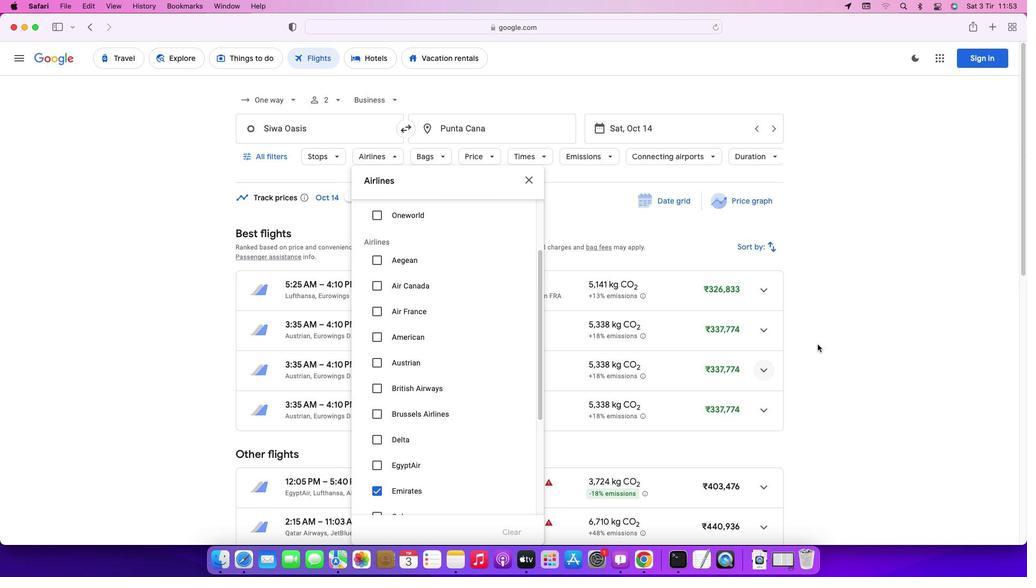 
Action: Mouse pressed left at (818, 344)
Screenshot: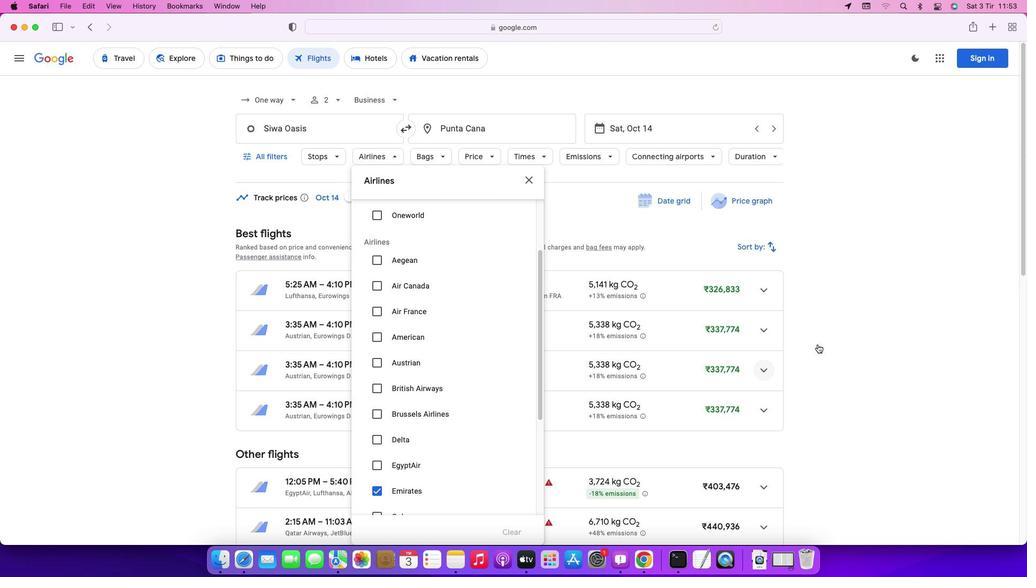
